 Task: Look for space in Wandsbek, Germany from 12th July, 2023 to 16th July, 2023 for 8 adults in price range Rs.10000 to Rs.16000. Place can be private room with 8 bedrooms having 8 beds and 8 bathrooms. Property type can be house, flat, guest house. Amenities needed are: wifi, TV, free parkinig on premises, gym, breakfast. Booking option can be shelf check-in. Required host language is English.
Action: Mouse moved to (412, 88)
Screenshot: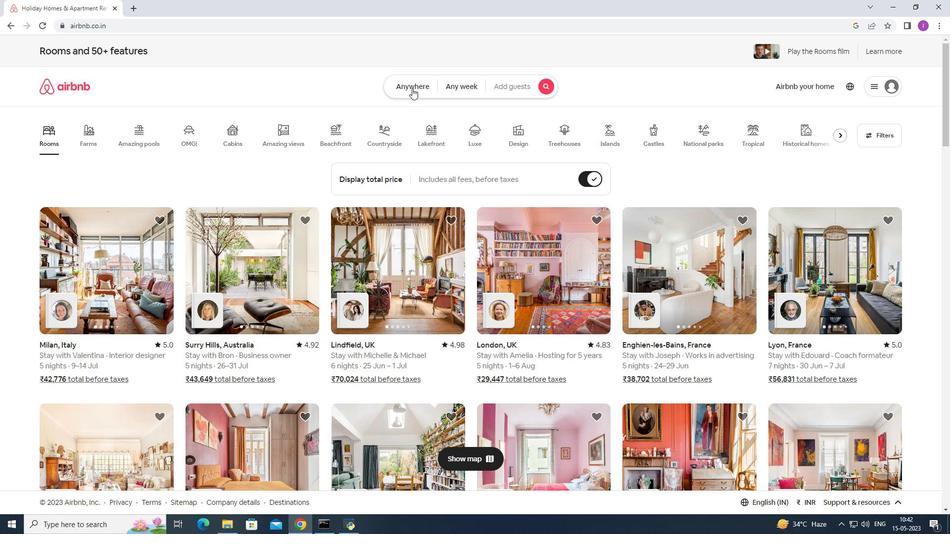 
Action: Mouse pressed left at (412, 88)
Screenshot: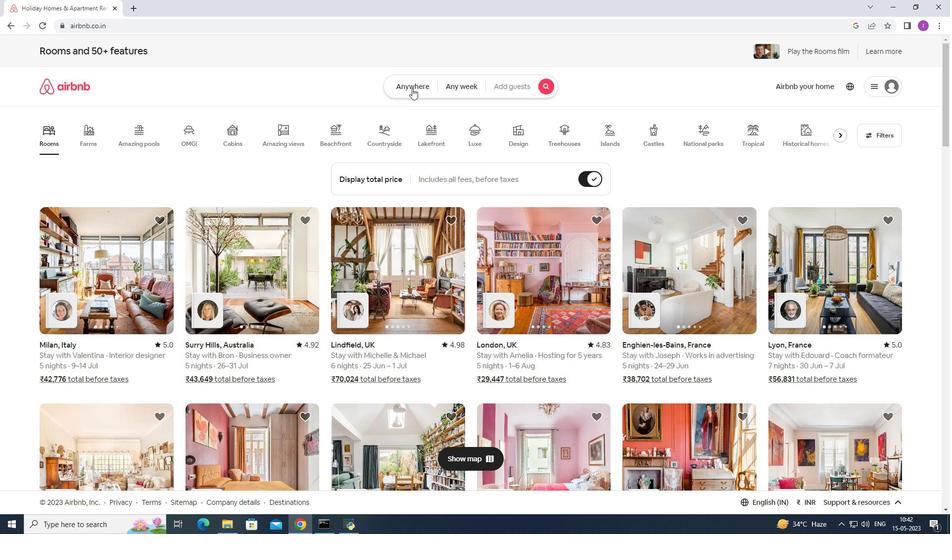 
Action: Key pressed <Key.shift>Wand
Screenshot: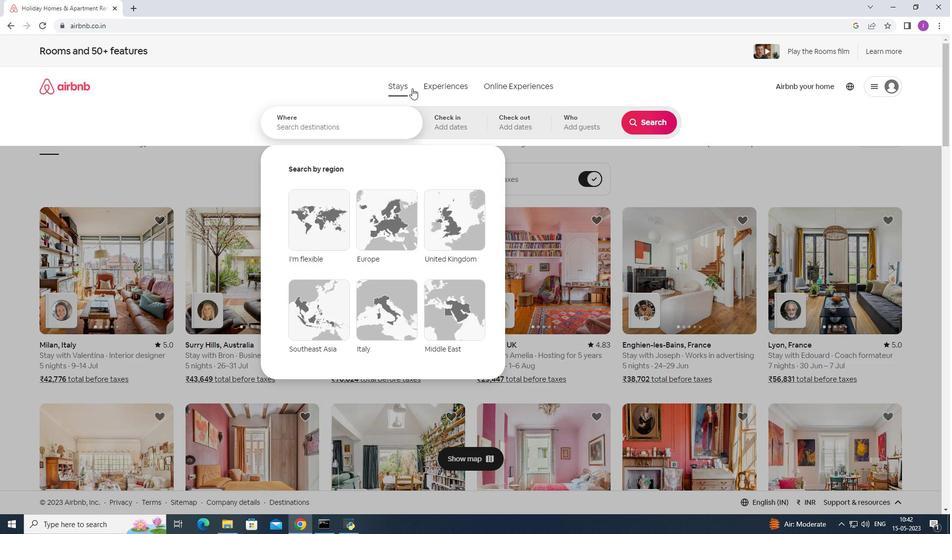 
Action: Mouse moved to (353, 128)
Screenshot: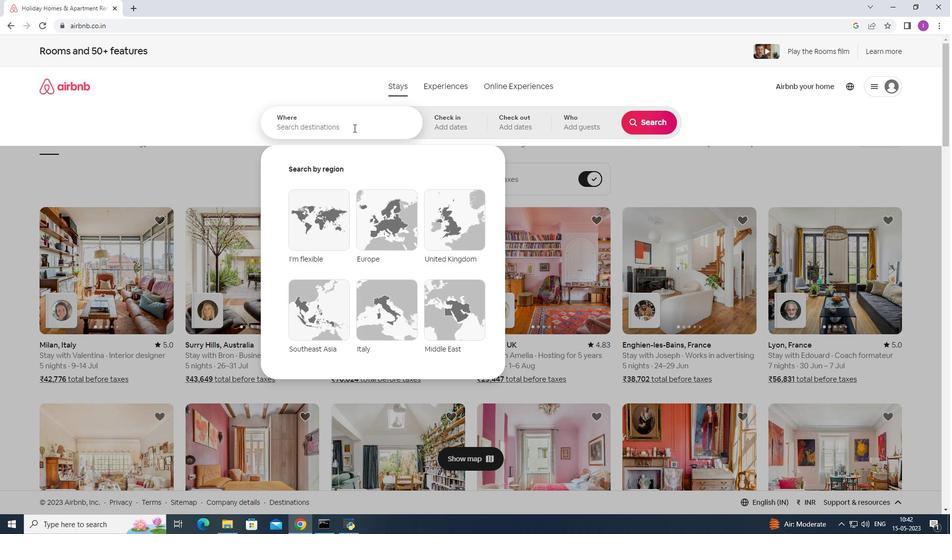 
Action: Mouse pressed left at (353, 128)
Screenshot: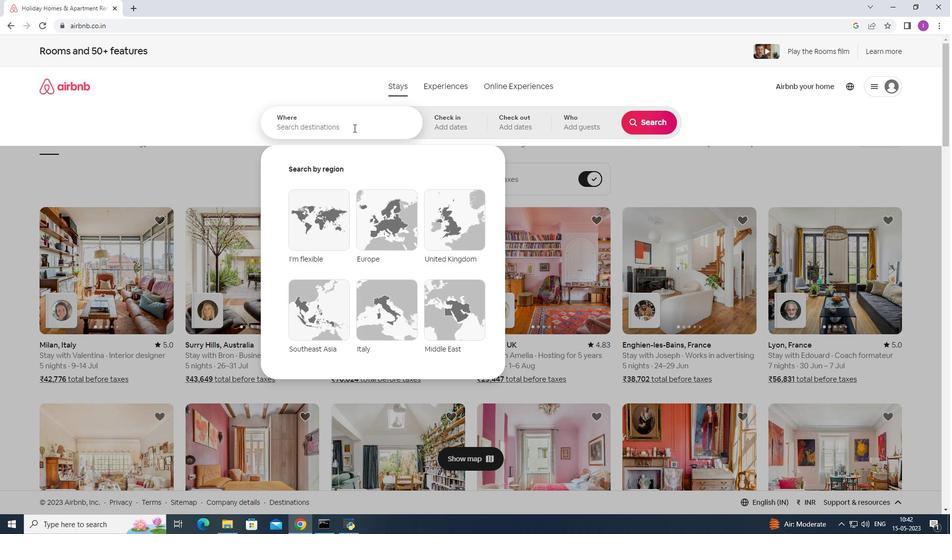 
Action: Mouse moved to (353, 128)
Screenshot: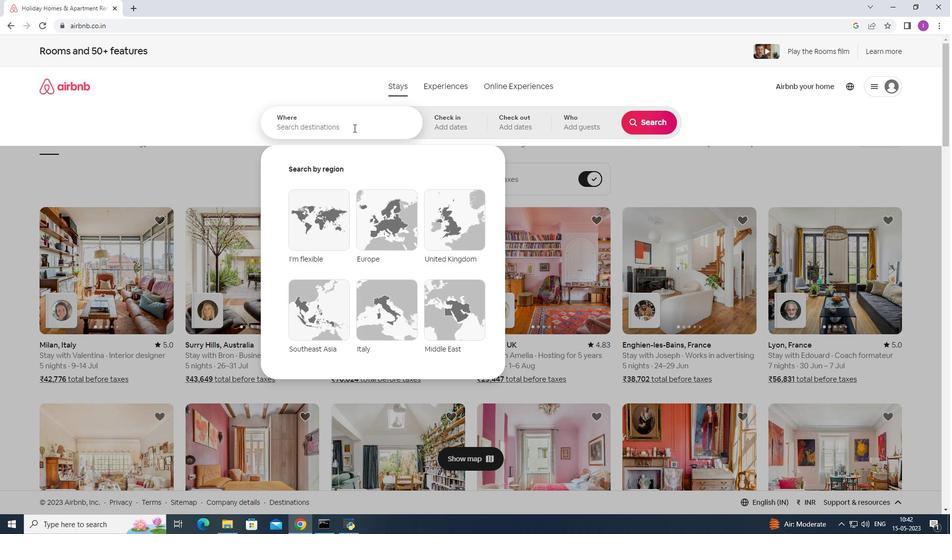 
Action: Key pressed <Key.shift>Wandsbek,<Key.shift><Key.shift><Key.shift>Germany
Screenshot: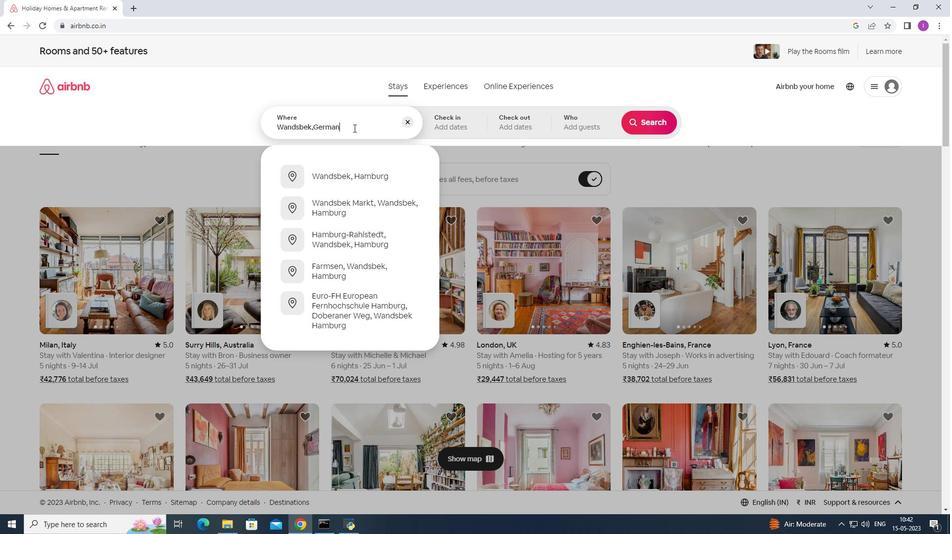 
Action: Mouse moved to (440, 123)
Screenshot: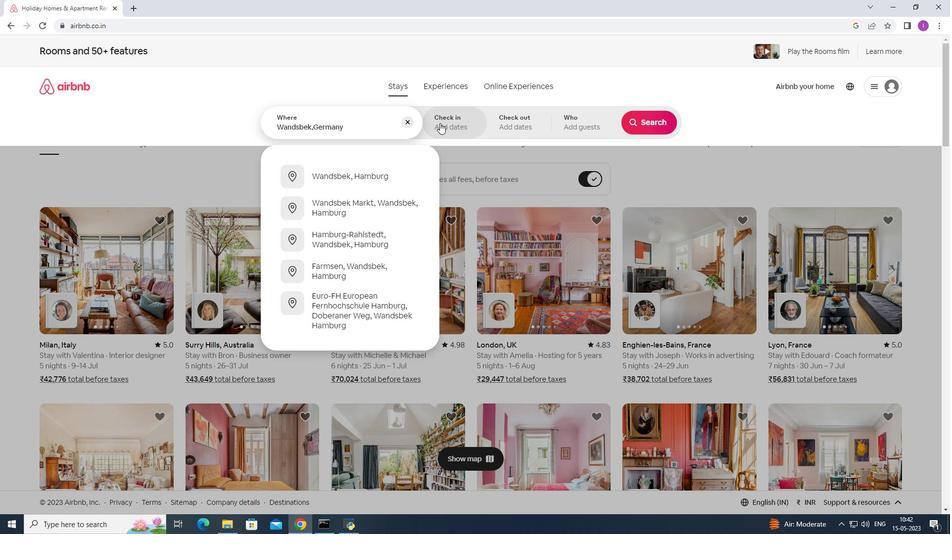 
Action: Mouse pressed left at (440, 123)
Screenshot: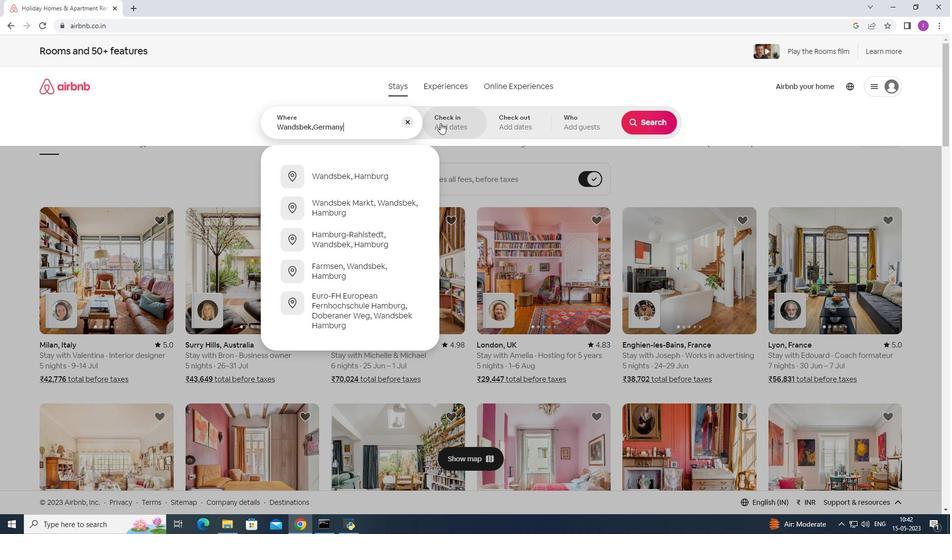 
Action: Mouse moved to (647, 201)
Screenshot: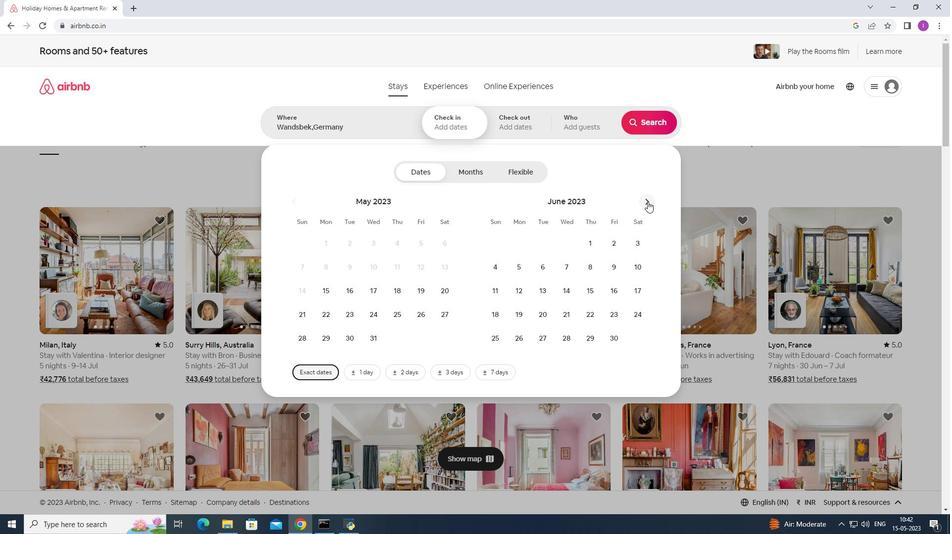 
Action: Mouse pressed left at (647, 201)
Screenshot: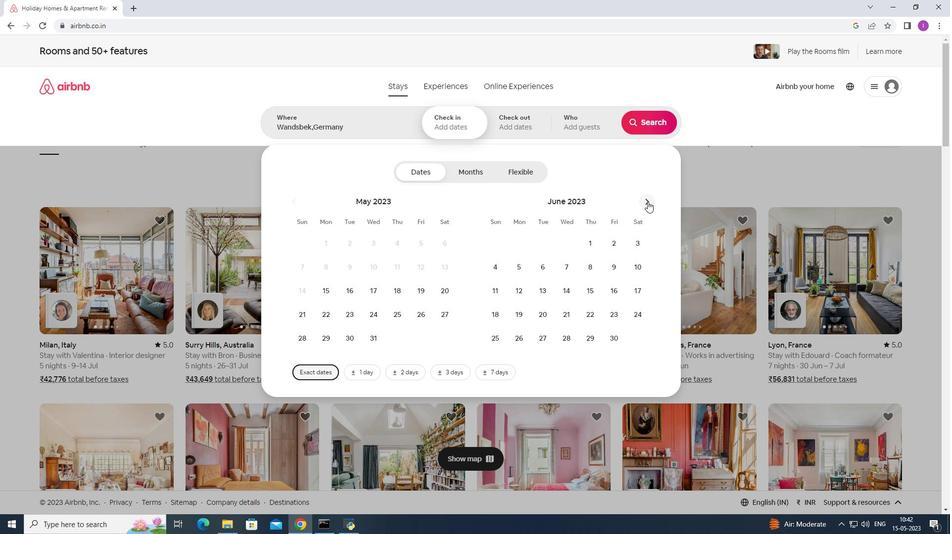 
Action: Mouse moved to (571, 290)
Screenshot: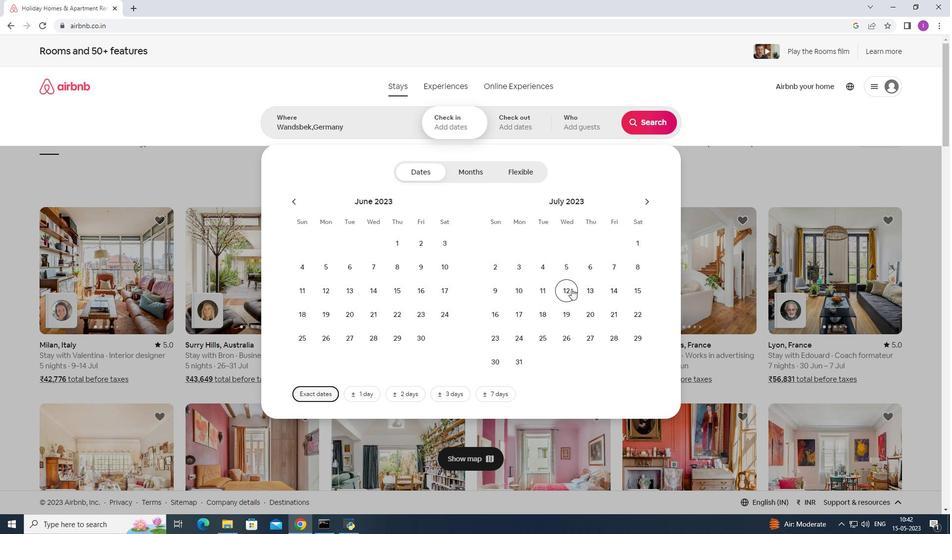 
Action: Mouse pressed left at (571, 290)
Screenshot: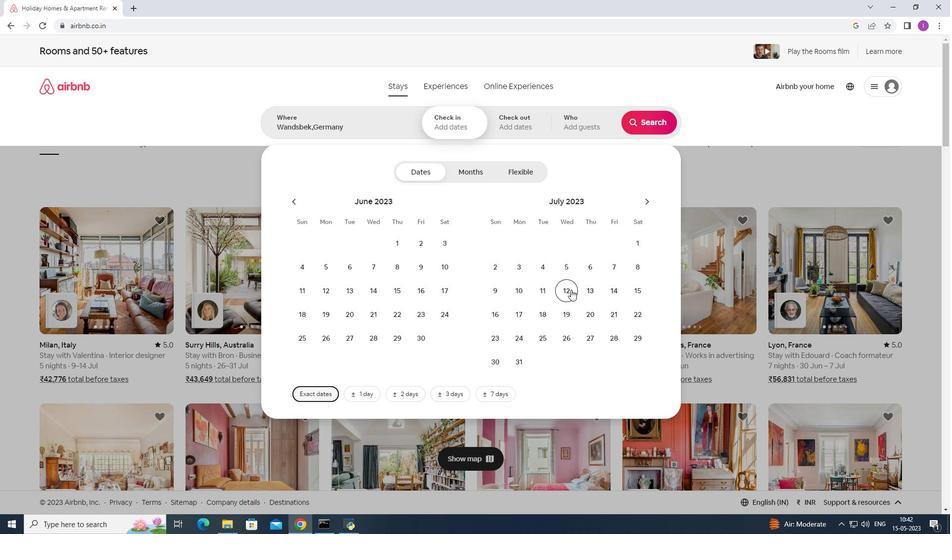 
Action: Mouse moved to (489, 315)
Screenshot: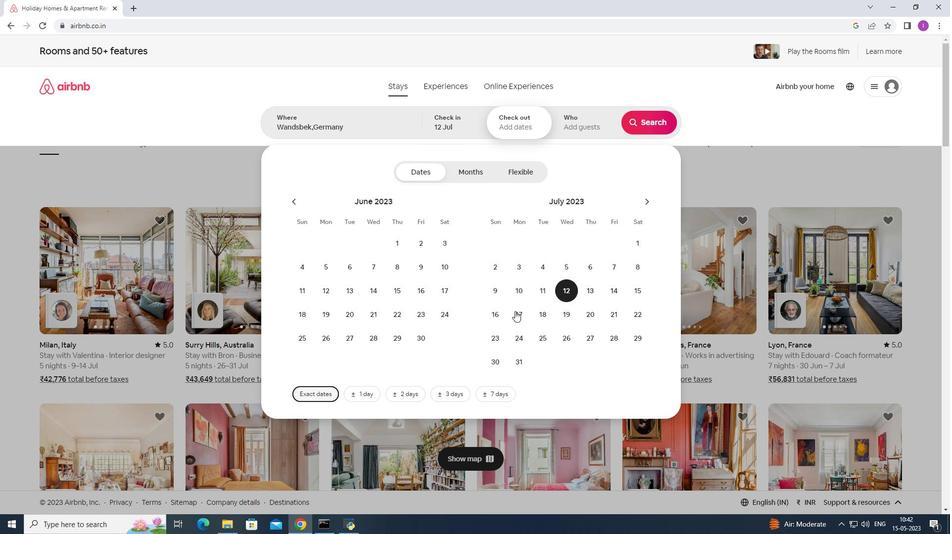 
Action: Mouse pressed left at (489, 315)
Screenshot: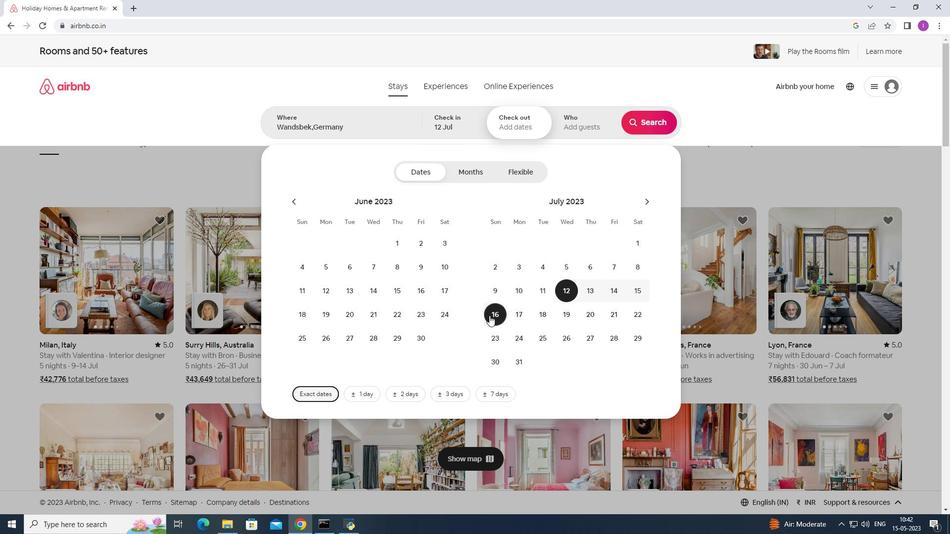 
Action: Mouse moved to (582, 129)
Screenshot: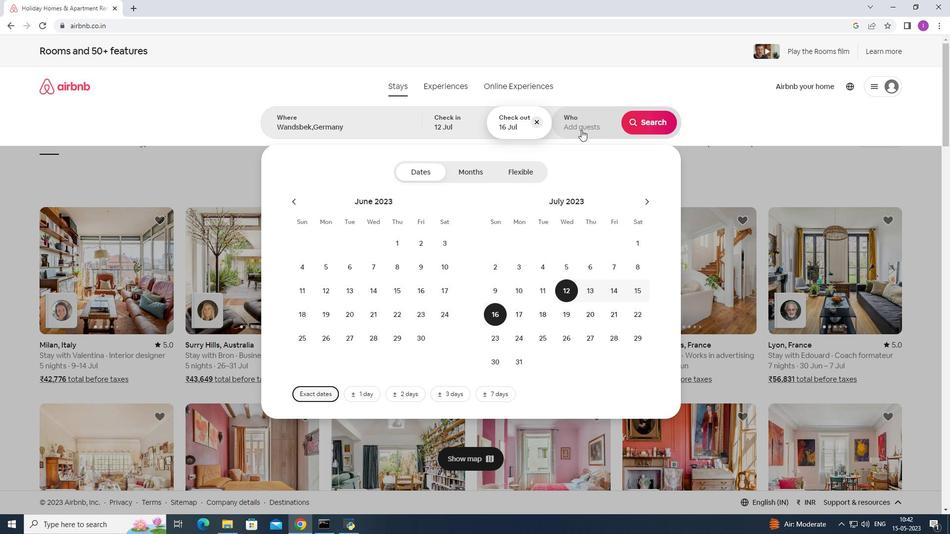 
Action: Mouse pressed left at (582, 129)
Screenshot: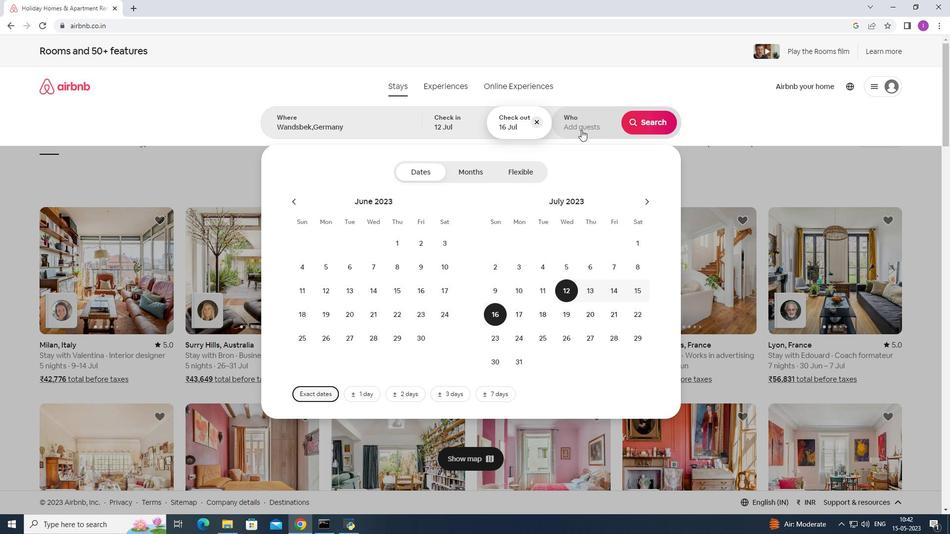 
Action: Mouse moved to (652, 175)
Screenshot: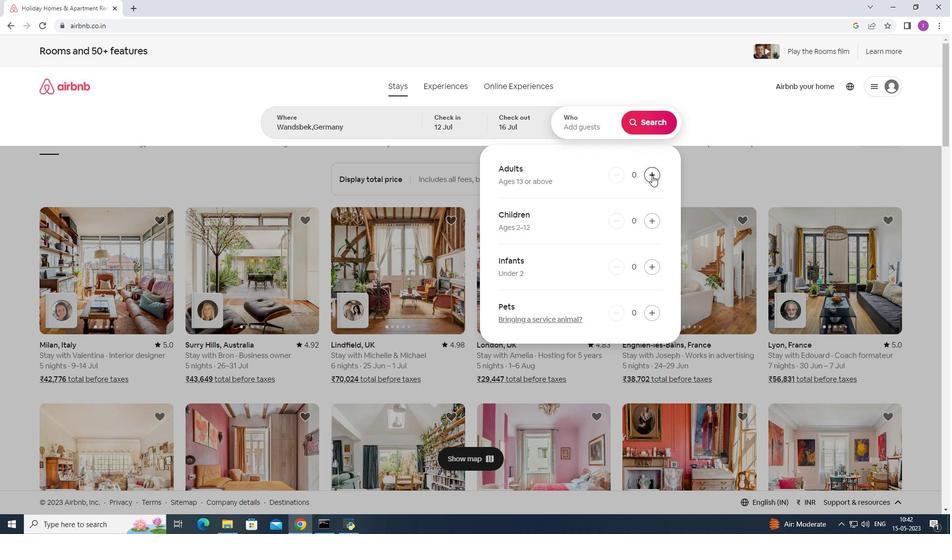 
Action: Mouse pressed left at (652, 175)
Screenshot: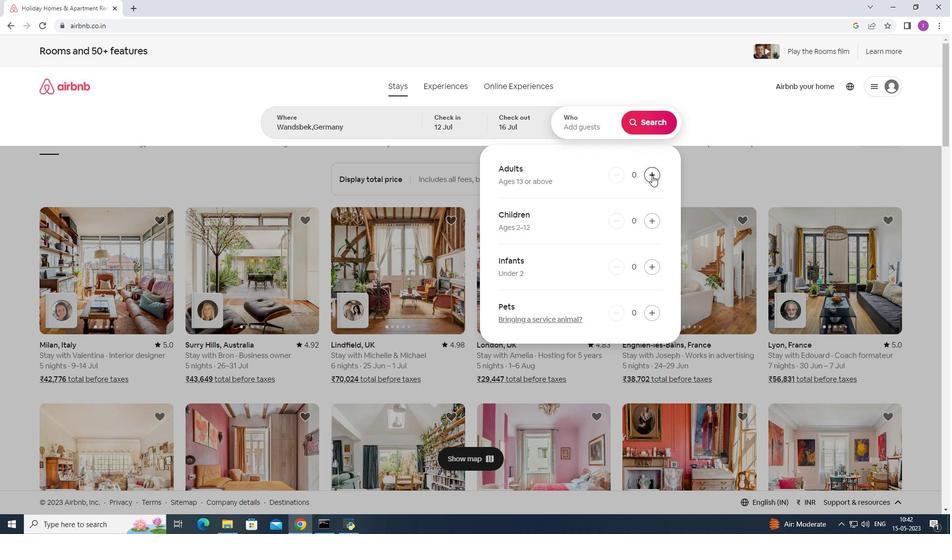 
Action: Mouse moved to (652, 175)
Screenshot: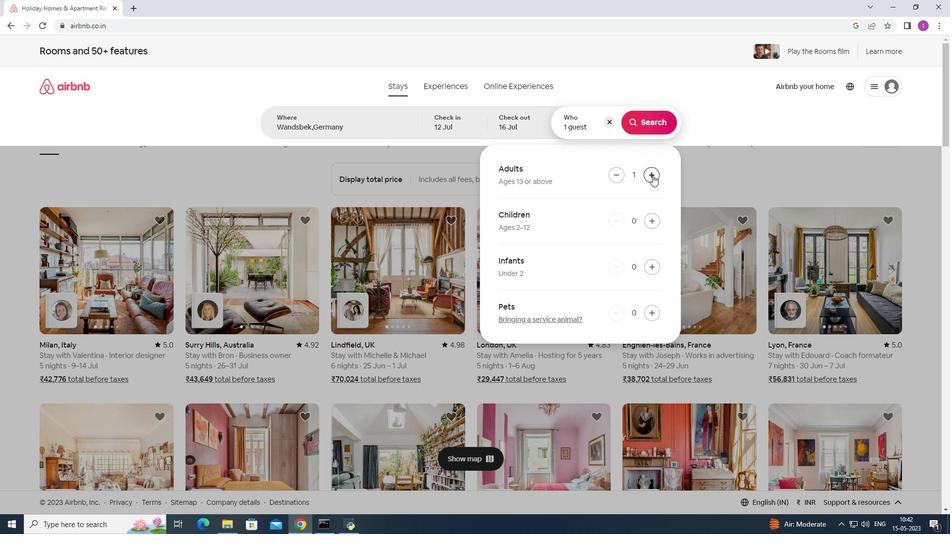 
Action: Mouse pressed left at (652, 175)
Screenshot: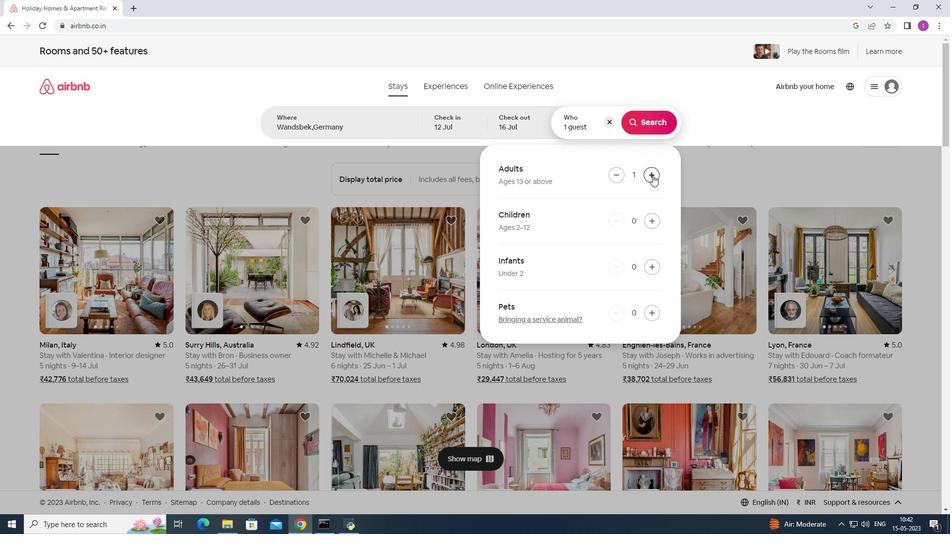
Action: Mouse pressed left at (652, 175)
Screenshot: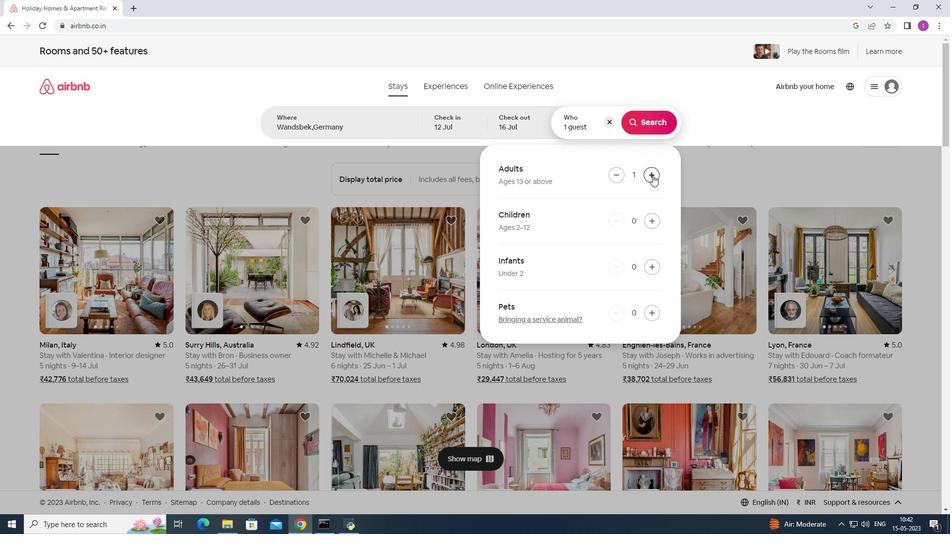 
Action: Mouse pressed left at (652, 175)
Screenshot: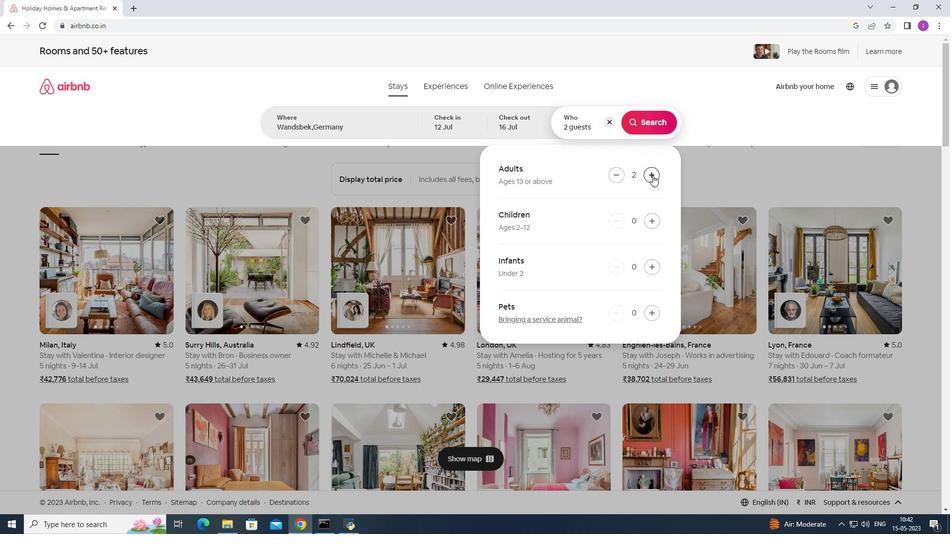 
Action: Mouse moved to (653, 176)
Screenshot: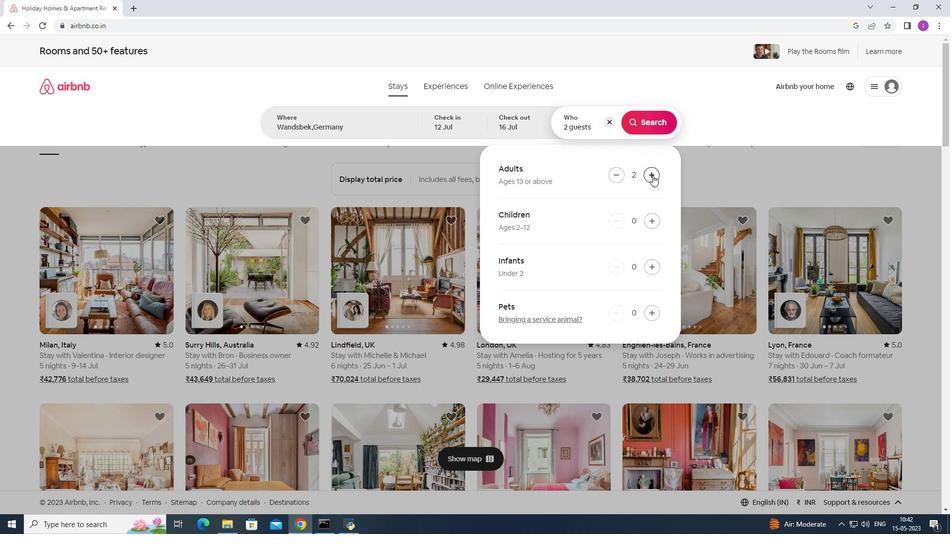 
Action: Mouse pressed left at (653, 176)
Screenshot: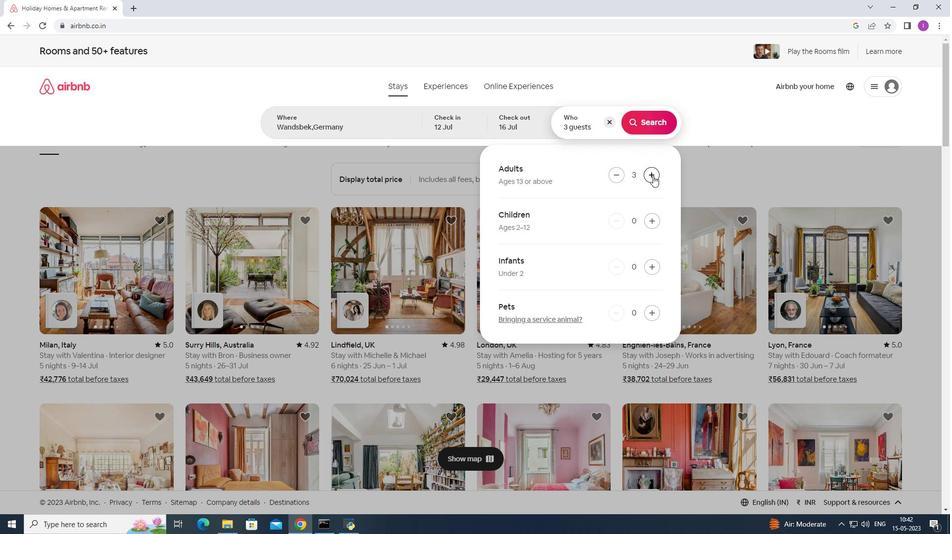 
Action: Mouse moved to (653, 176)
Screenshot: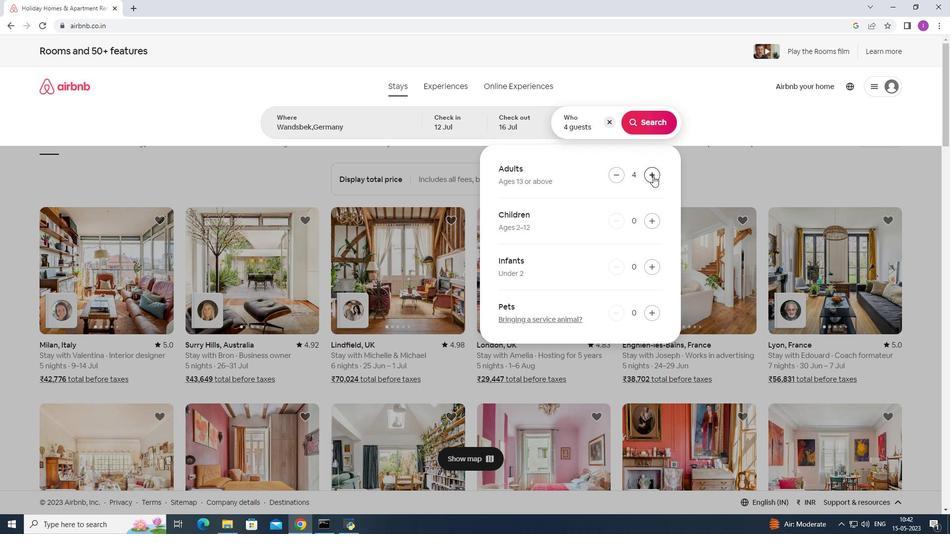 
Action: Mouse pressed left at (653, 176)
Screenshot: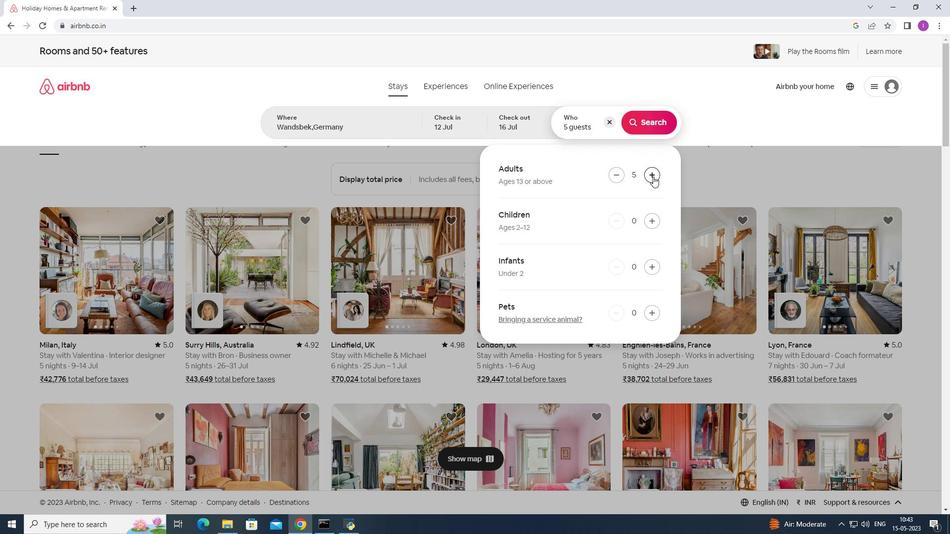 
Action: Mouse pressed left at (653, 176)
Screenshot: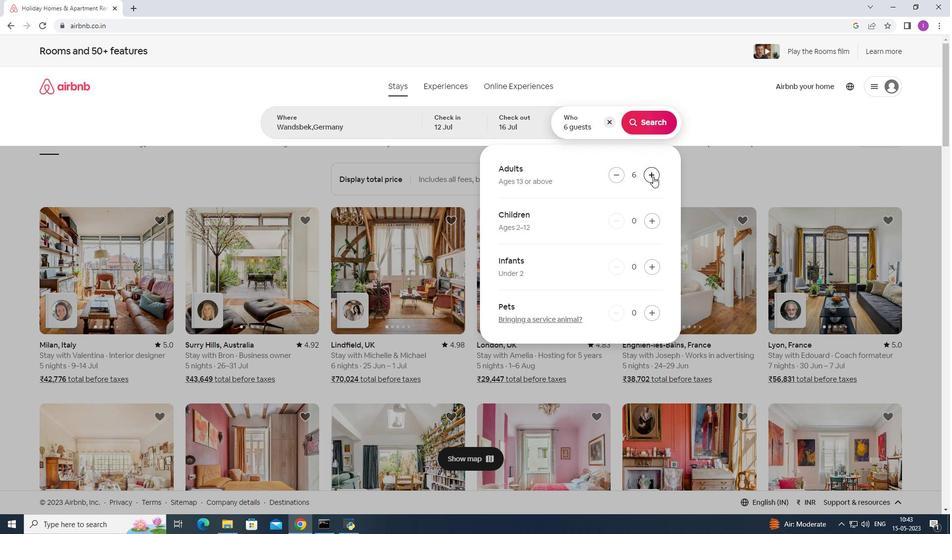 
Action: Mouse pressed left at (653, 176)
Screenshot: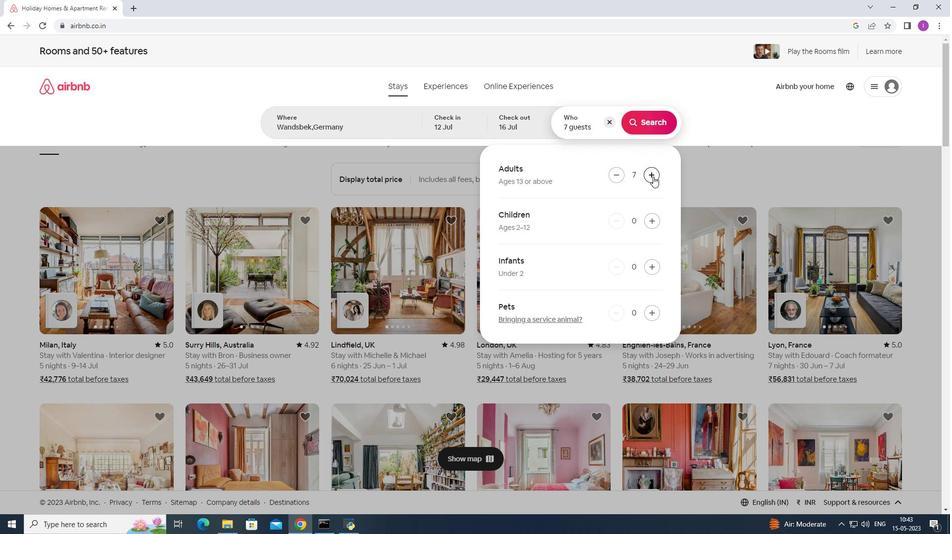 
Action: Mouse moved to (648, 125)
Screenshot: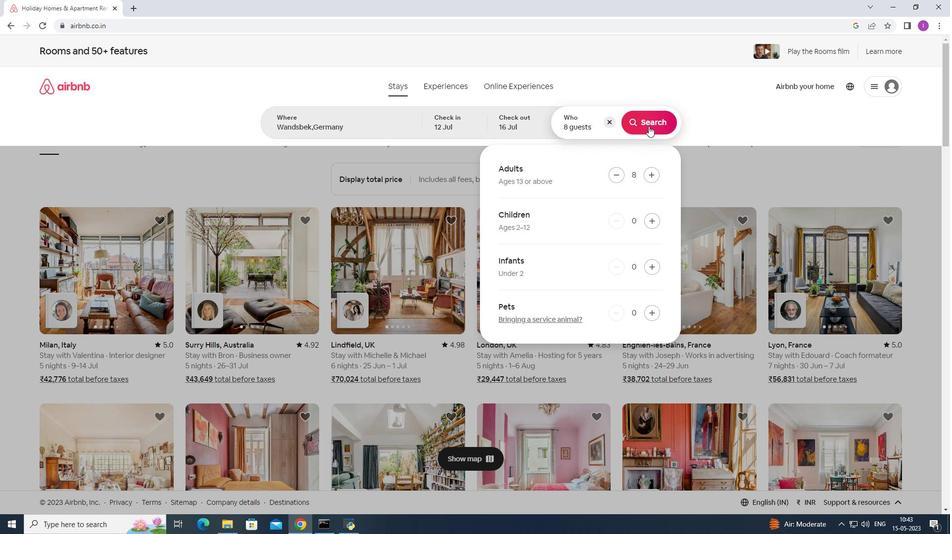 
Action: Mouse pressed left at (648, 125)
Screenshot: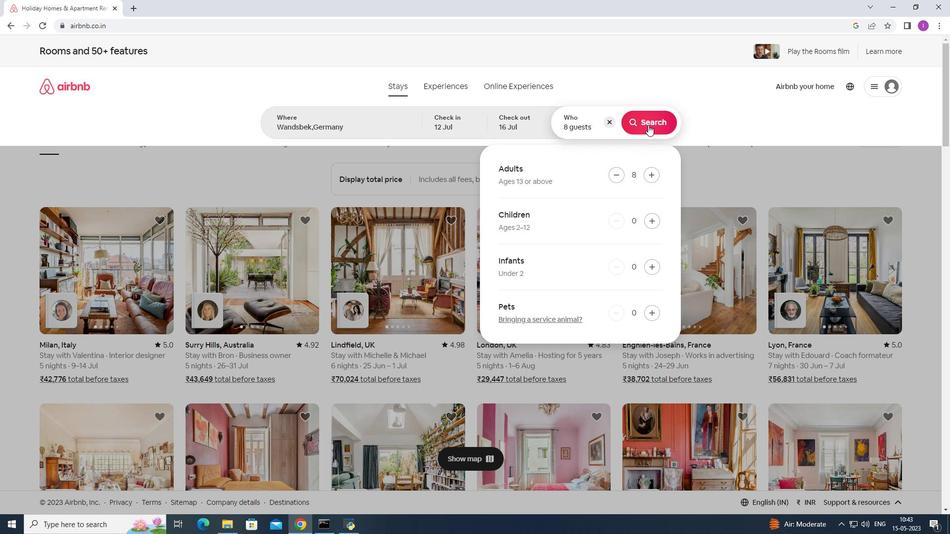 
Action: Mouse moved to (912, 91)
Screenshot: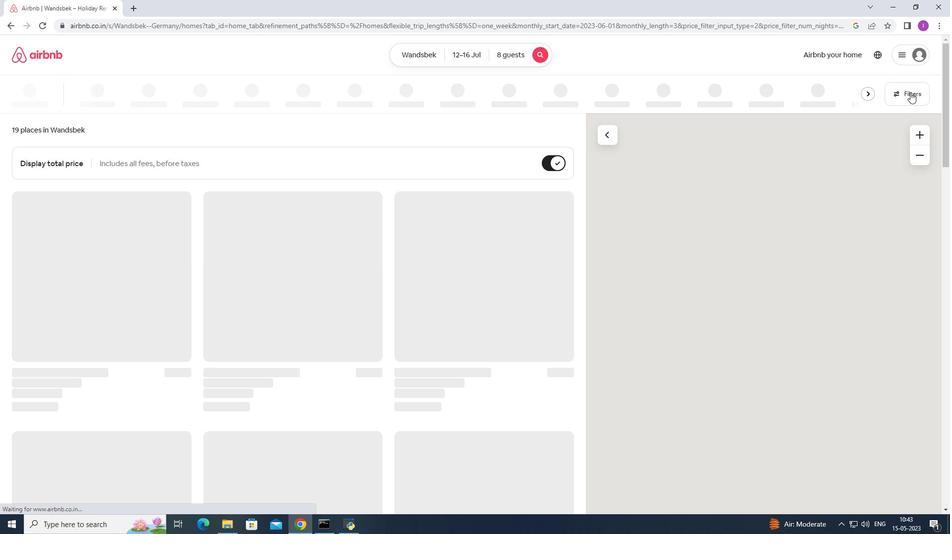 
Action: Mouse pressed left at (912, 91)
Screenshot: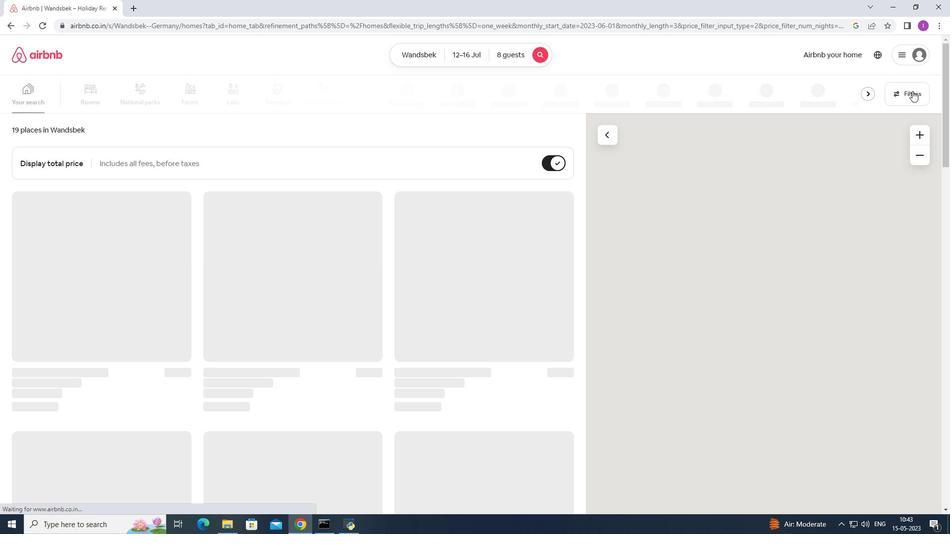 
Action: Mouse moved to (542, 338)
Screenshot: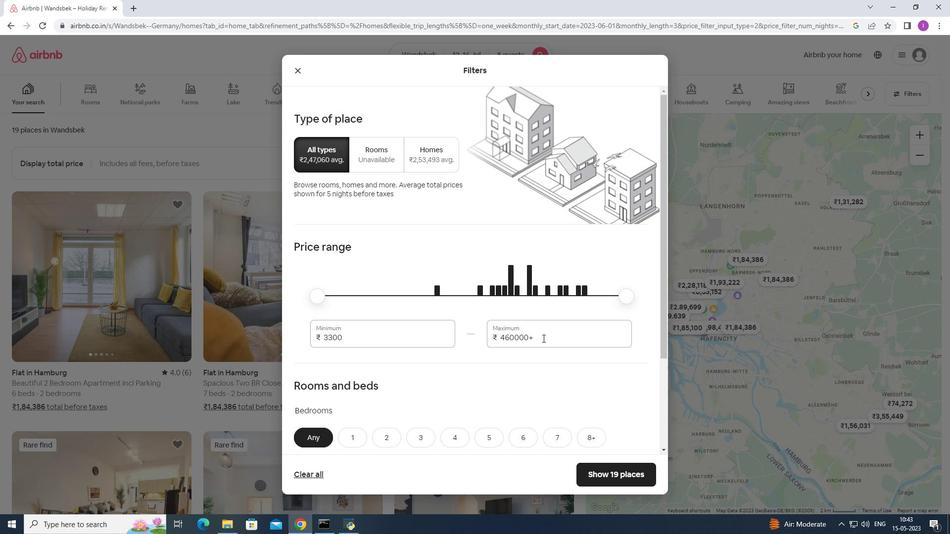 
Action: Mouse pressed left at (542, 338)
Screenshot: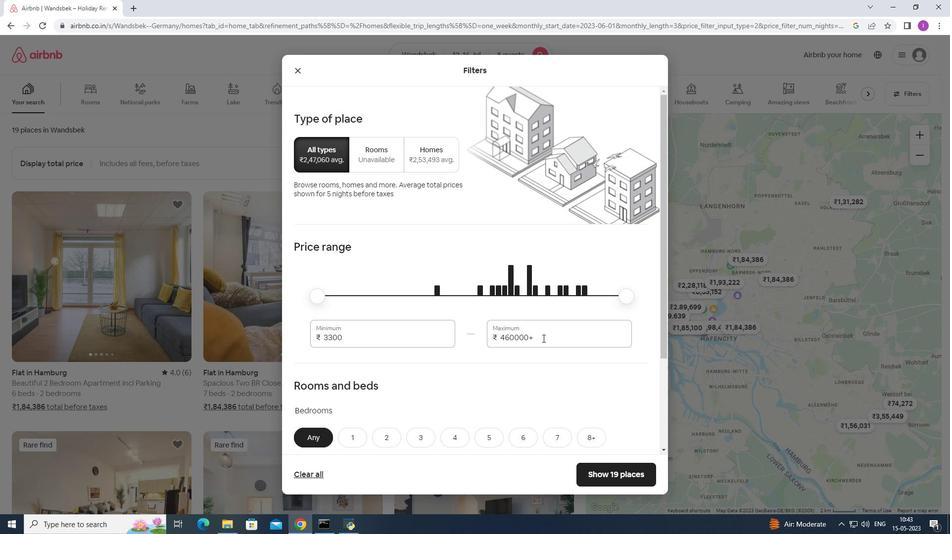 
Action: Mouse moved to (612, 330)
Screenshot: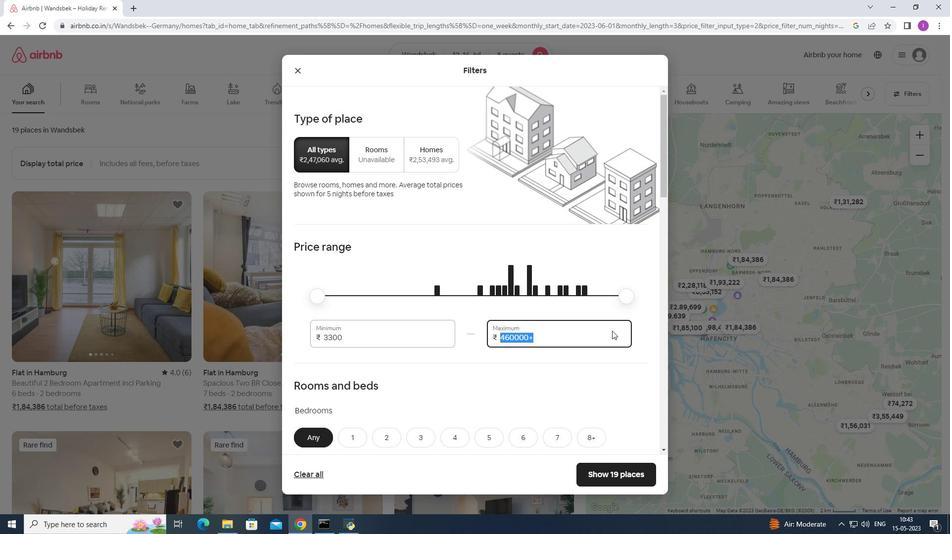
Action: Key pressed 16000
Screenshot: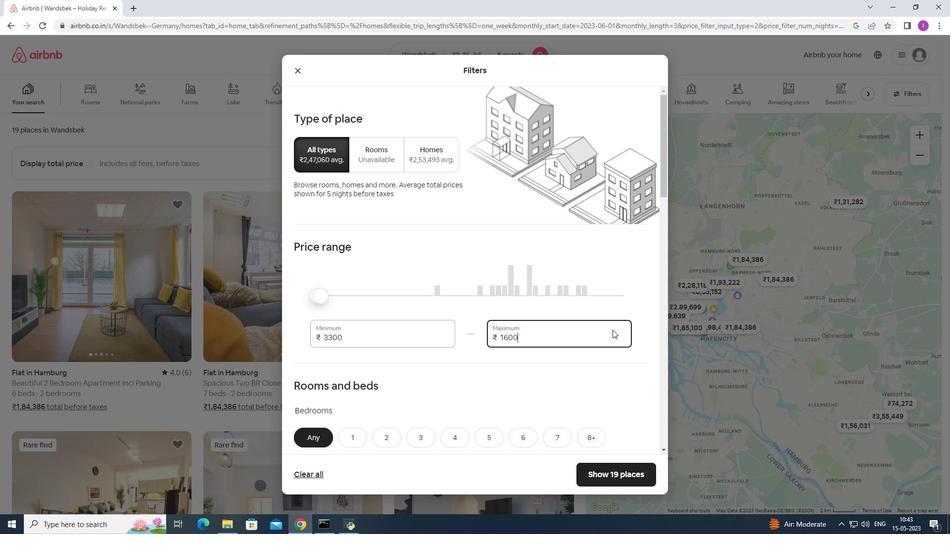 
Action: Mouse moved to (350, 337)
Screenshot: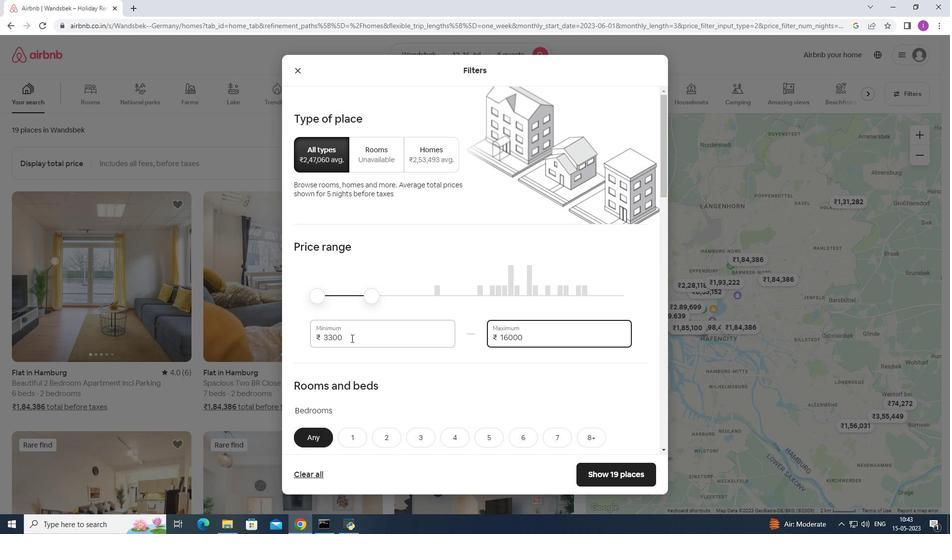 
Action: Mouse pressed left at (350, 337)
Screenshot: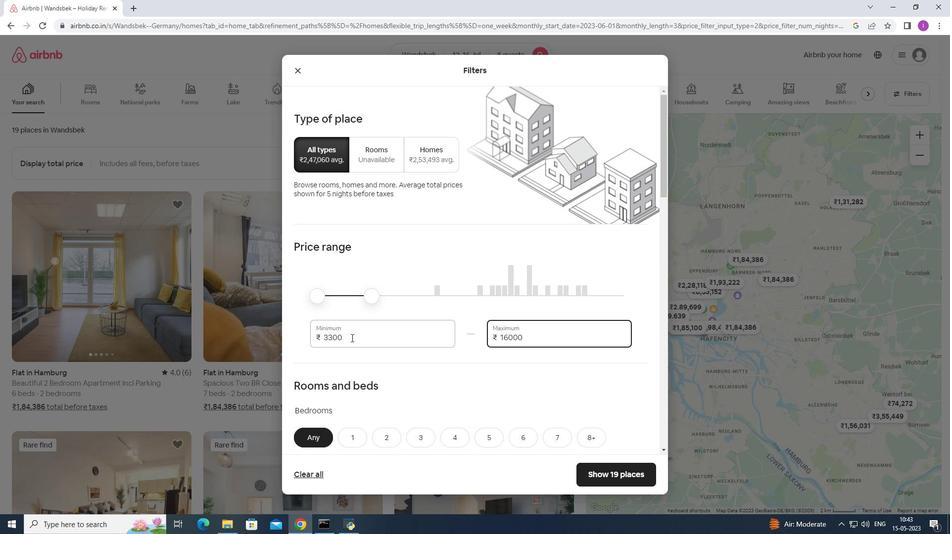 
Action: Mouse moved to (476, 352)
Screenshot: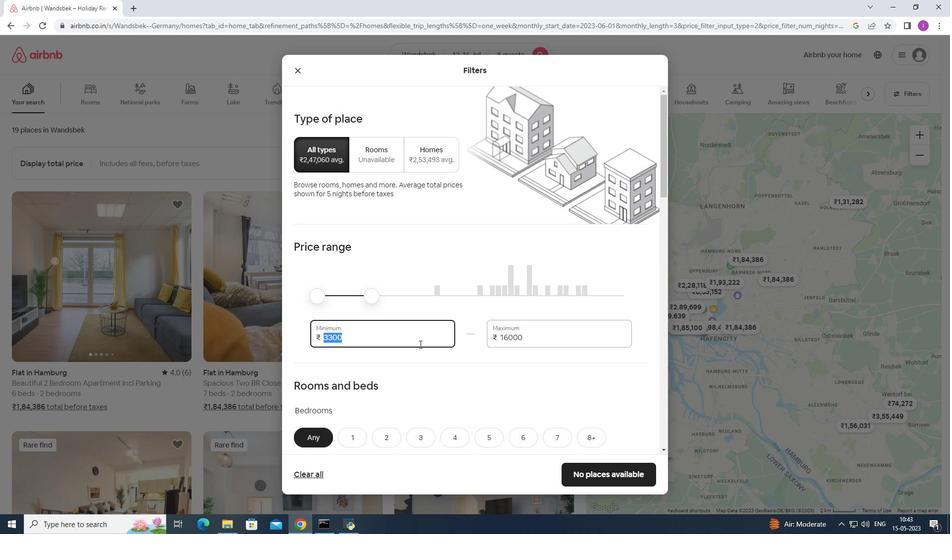 
Action: Key pressed 10000
Screenshot: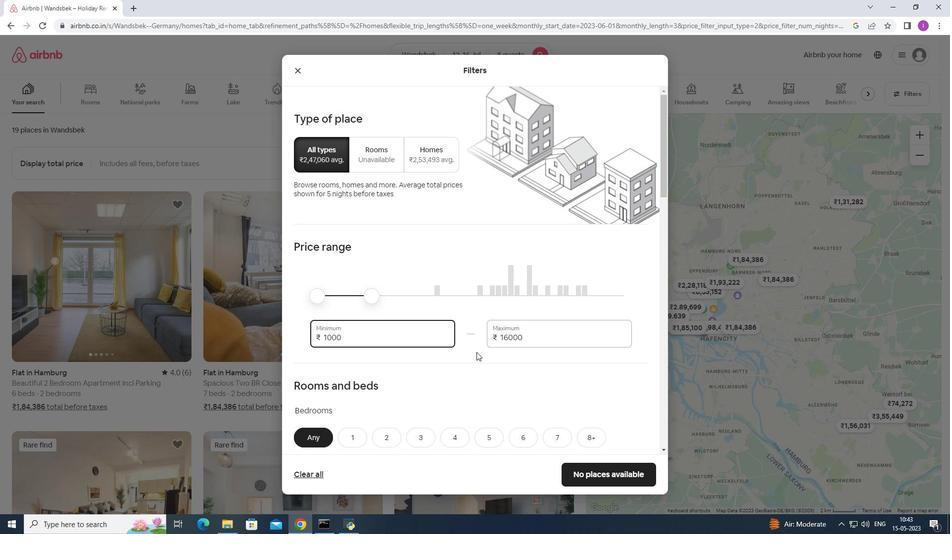 
Action: Mouse moved to (440, 372)
Screenshot: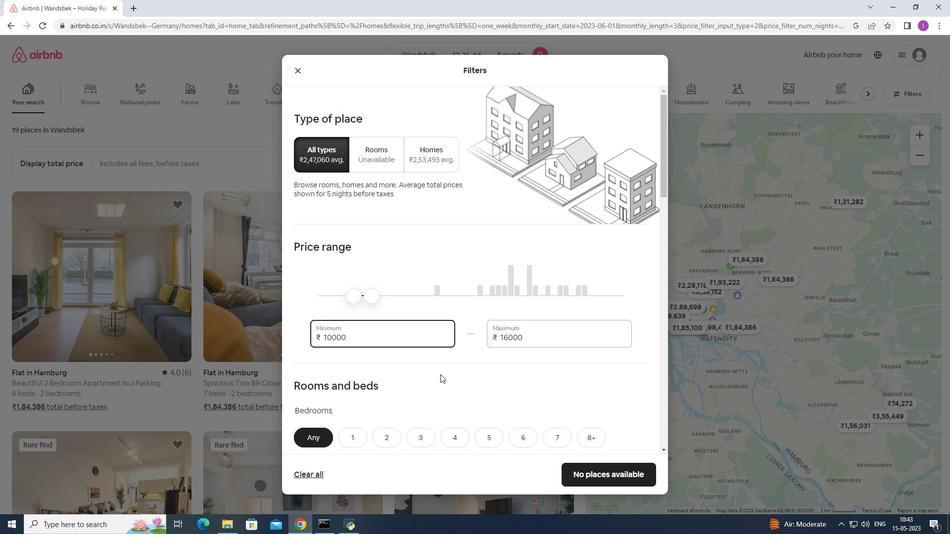 
Action: Mouse scrolled (440, 372) with delta (0, 0)
Screenshot: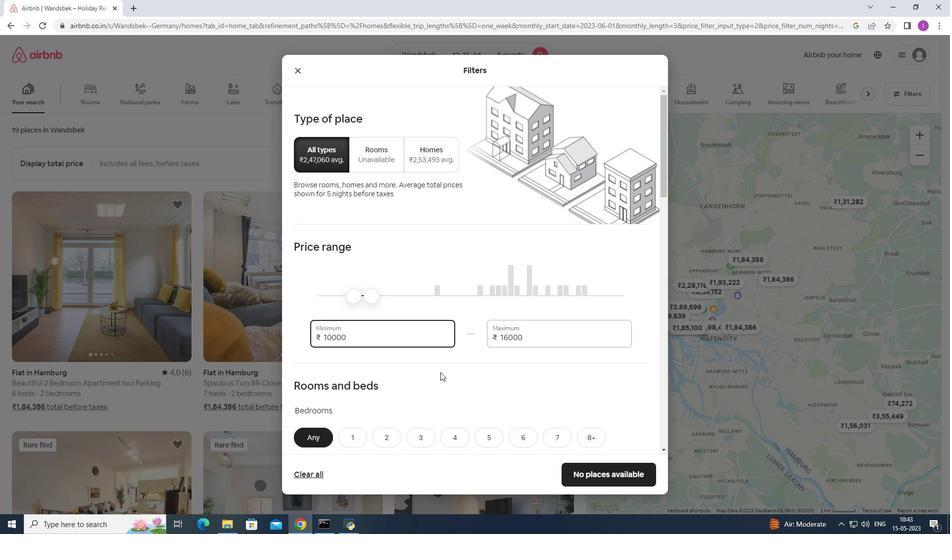 
Action: Mouse moved to (441, 369)
Screenshot: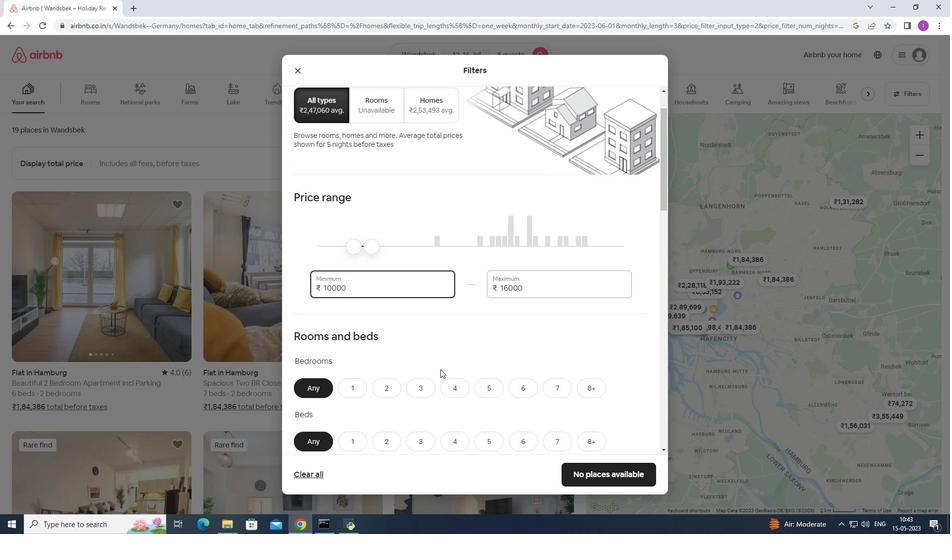 
Action: Mouse scrolled (441, 368) with delta (0, 0)
Screenshot: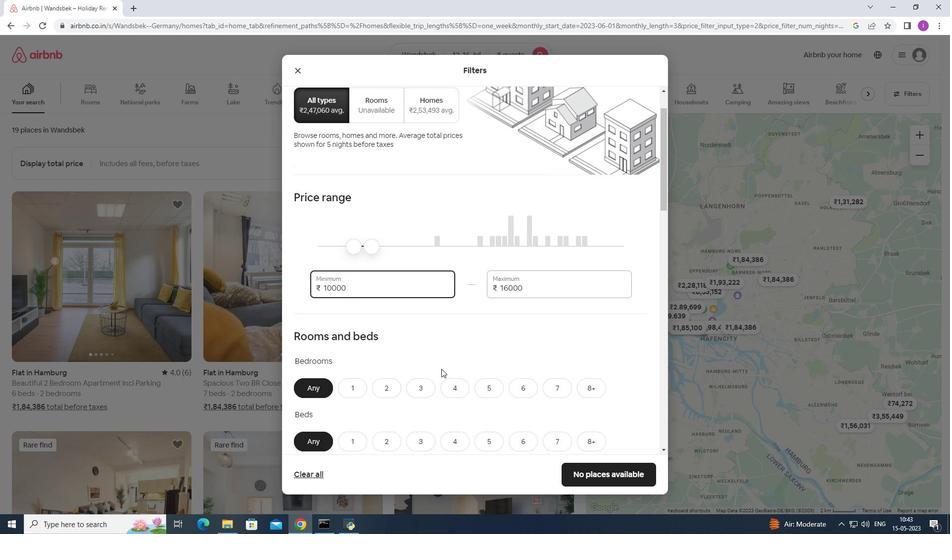 
Action: Mouse scrolled (441, 368) with delta (0, 0)
Screenshot: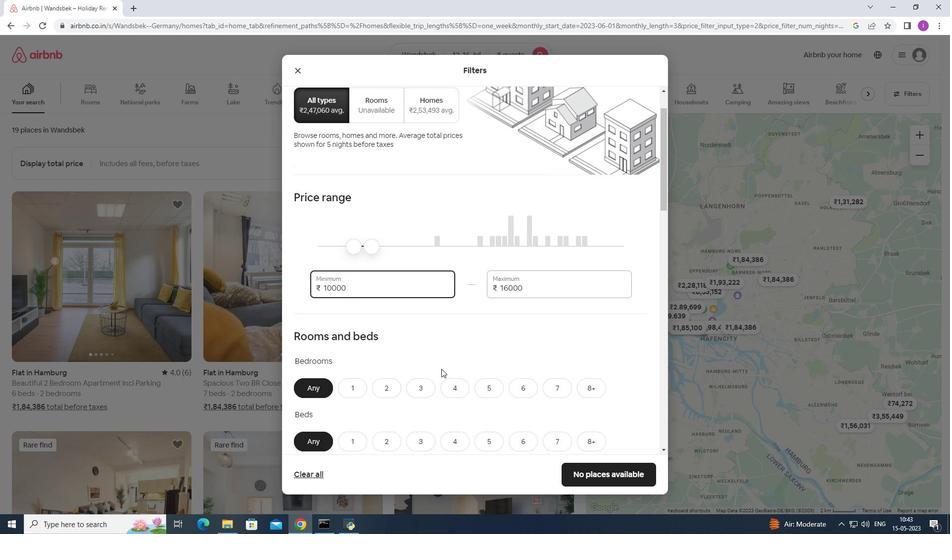 
Action: Mouse moved to (452, 344)
Screenshot: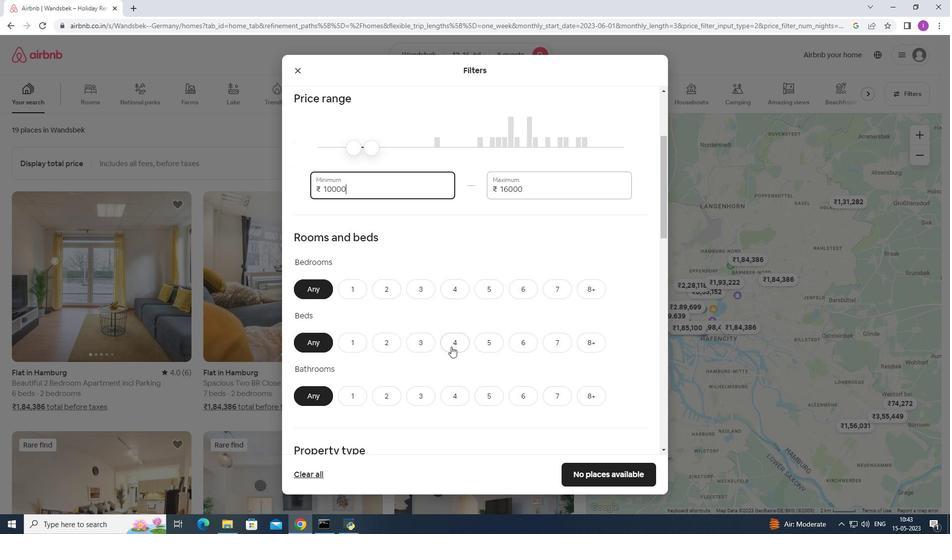 
Action: Mouse scrolled (452, 343) with delta (0, 0)
Screenshot: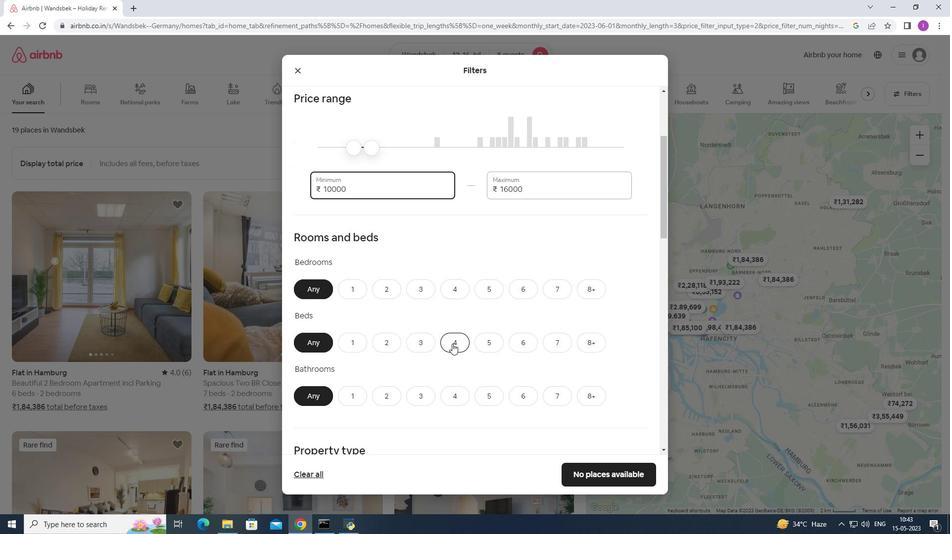 
Action: Mouse moved to (587, 235)
Screenshot: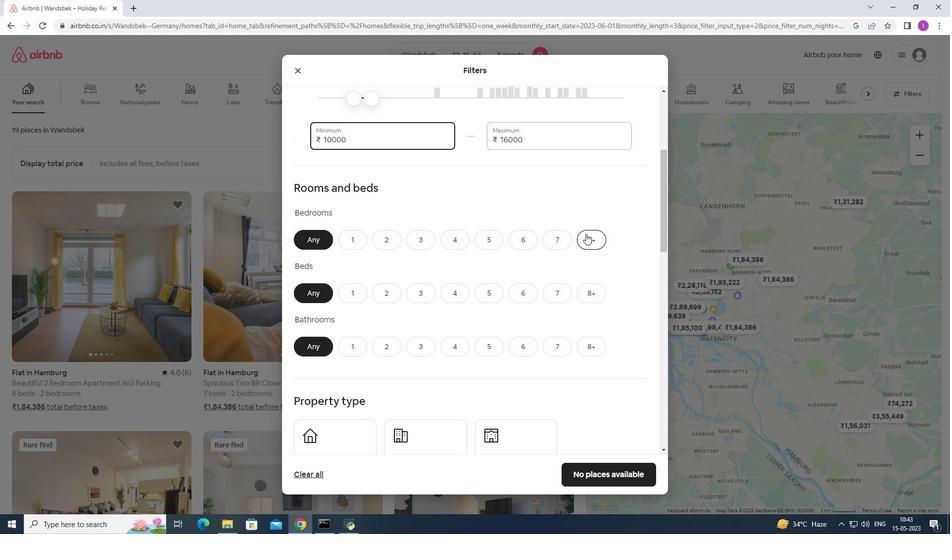 
Action: Mouse pressed left at (587, 235)
Screenshot: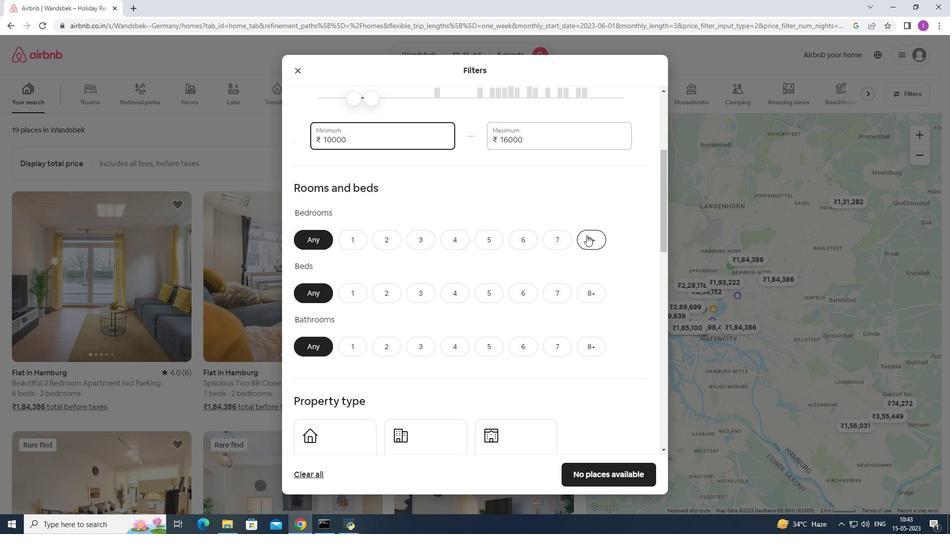 
Action: Mouse moved to (592, 298)
Screenshot: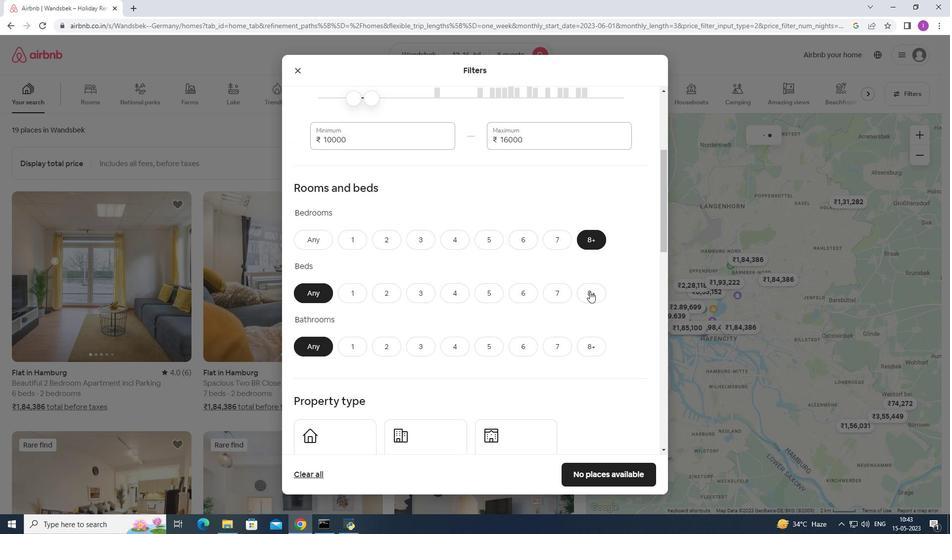 
Action: Mouse pressed left at (592, 298)
Screenshot: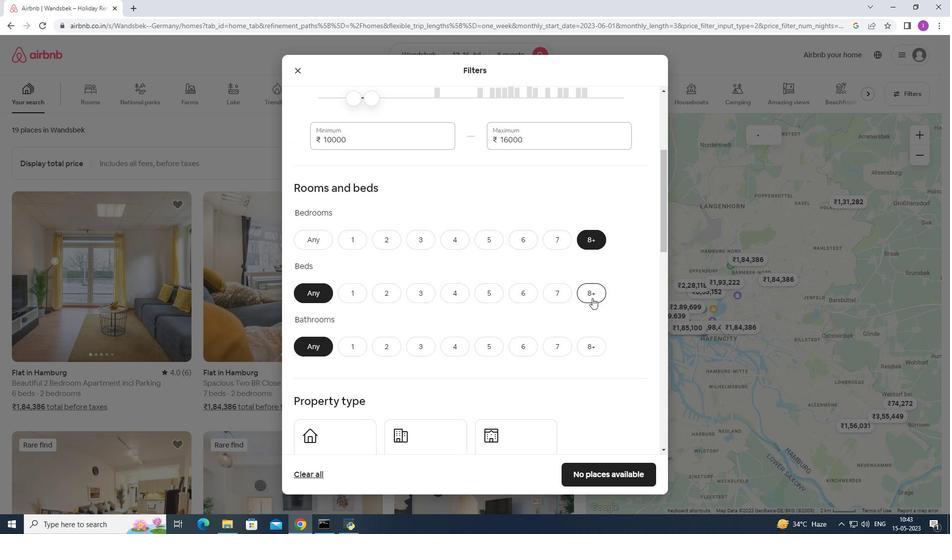 
Action: Mouse moved to (596, 349)
Screenshot: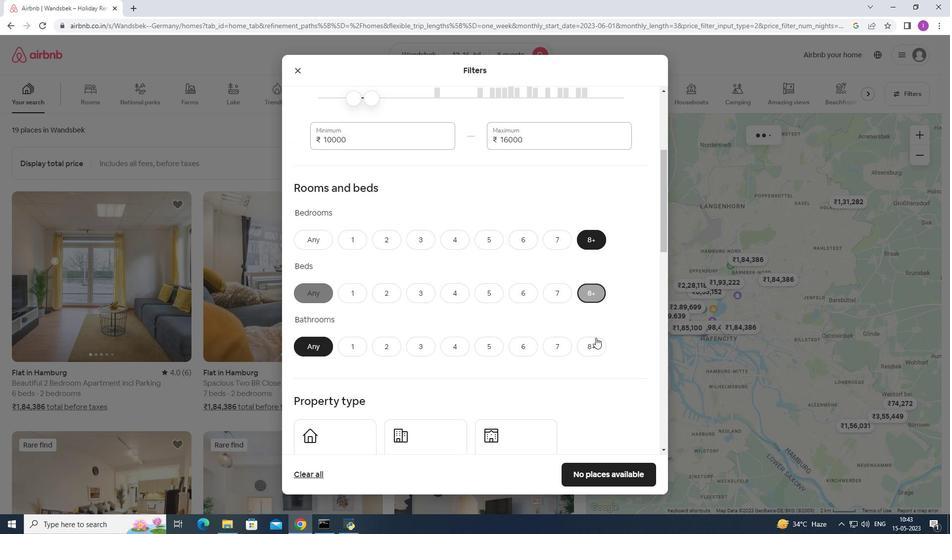 
Action: Mouse pressed left at (596, 349)
Screenshot: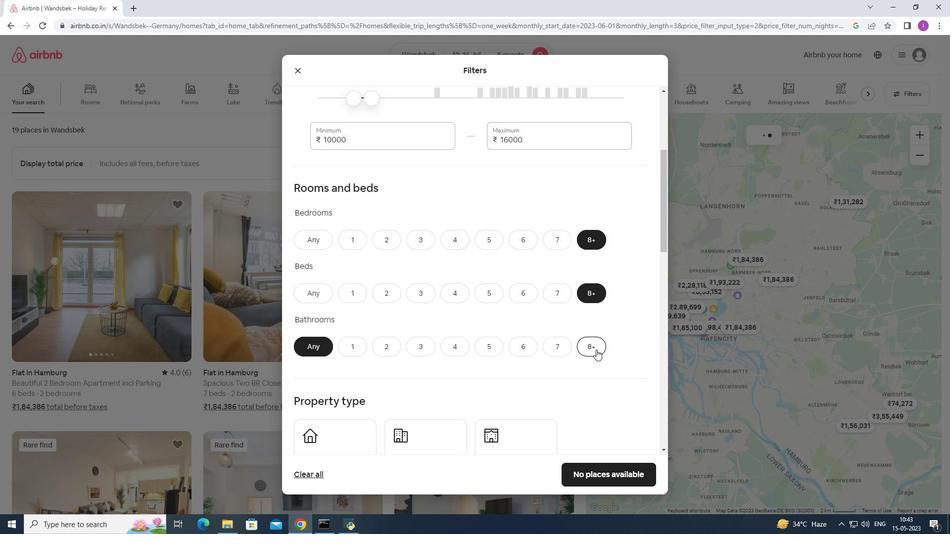 
Action: Mouse moved to (522, 269)
Screenshot: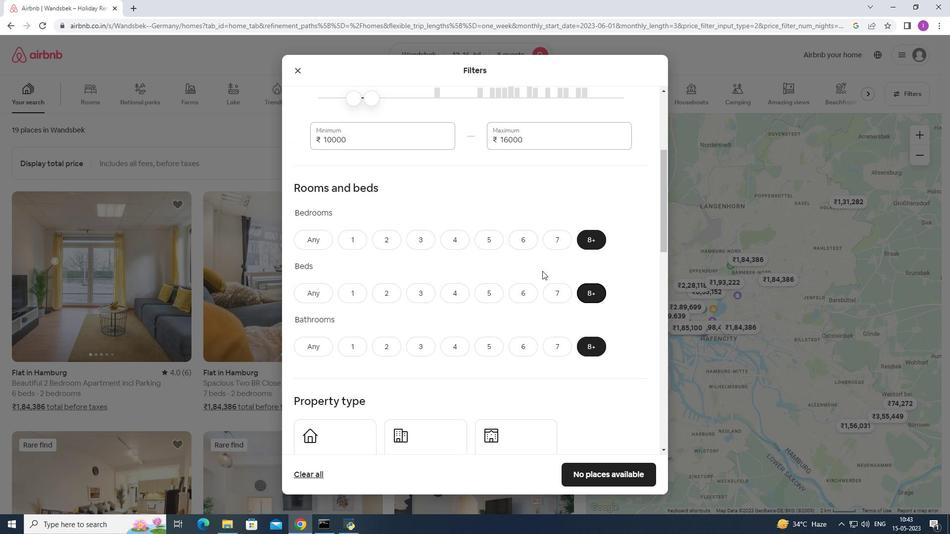 
Action: Mouse scrolled (522, 269) with delta (0, 0)
Screenshot: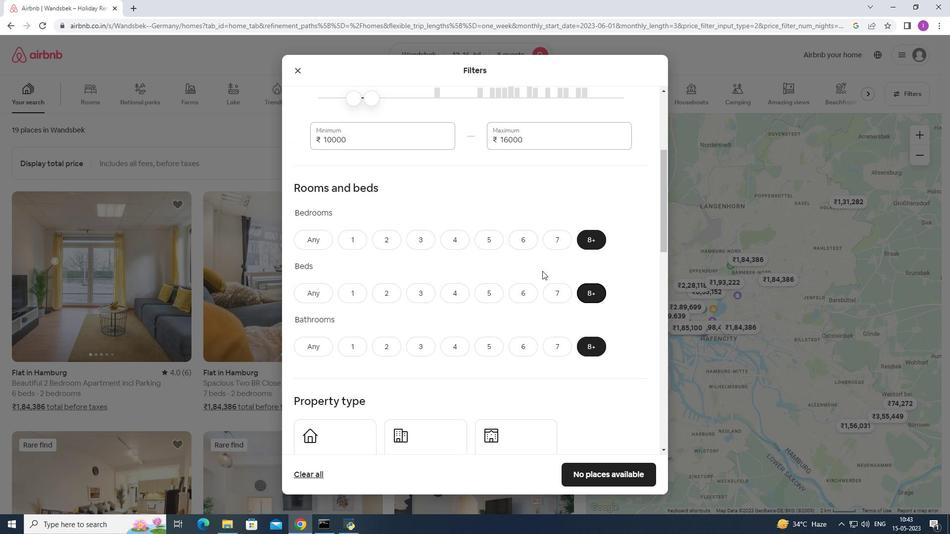 
Action: Mouse moved to (482, 323)
Screenshot: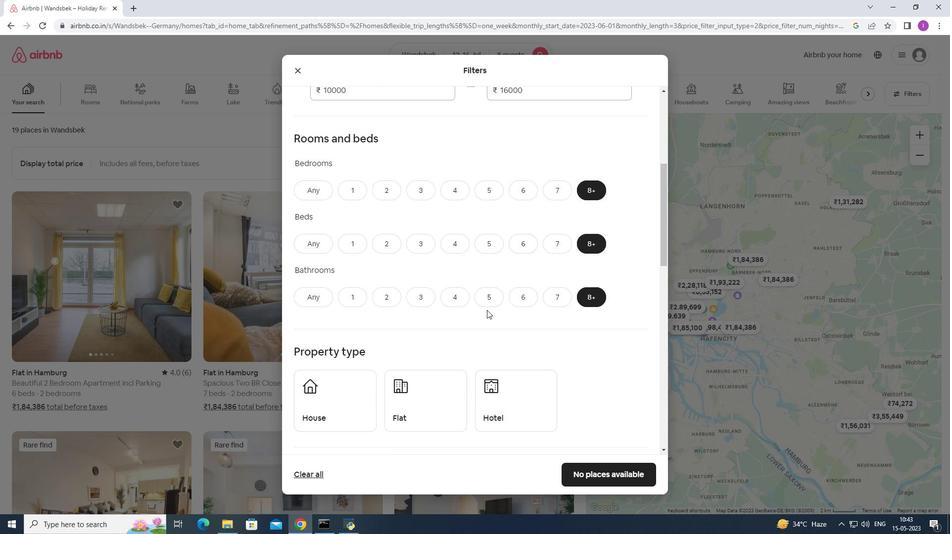 
Action: Mouse scrolled (482, 322) with delta (0, 0)
Screenshot: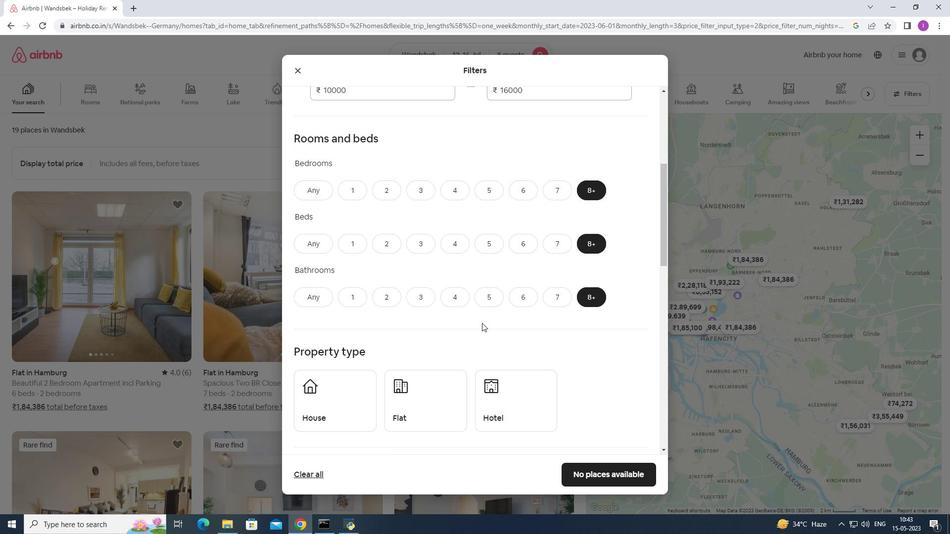 
Action: Mouse scrolled (482, 322) with delta (0, 0)
Screenshot: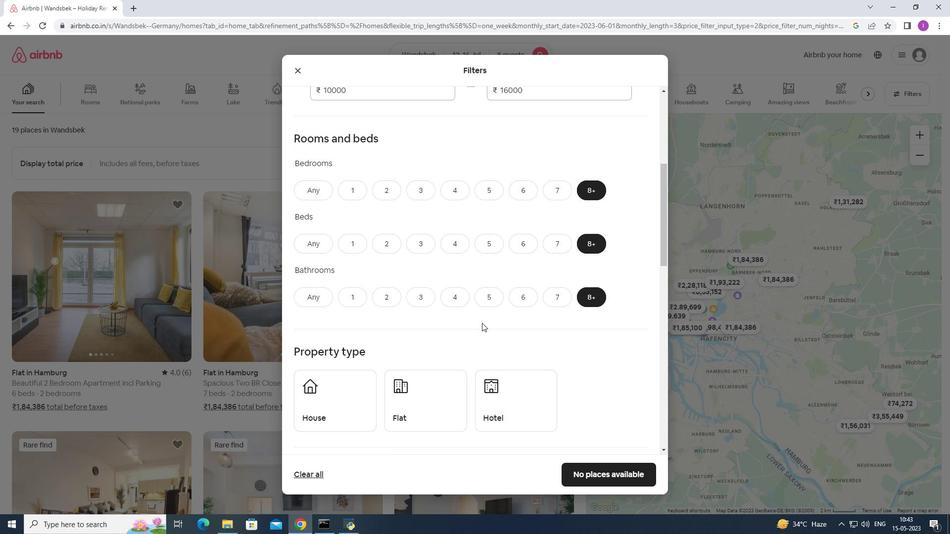 
Action: Mouse scrolled (482, 322) with delta (0, 0)
Screenshot: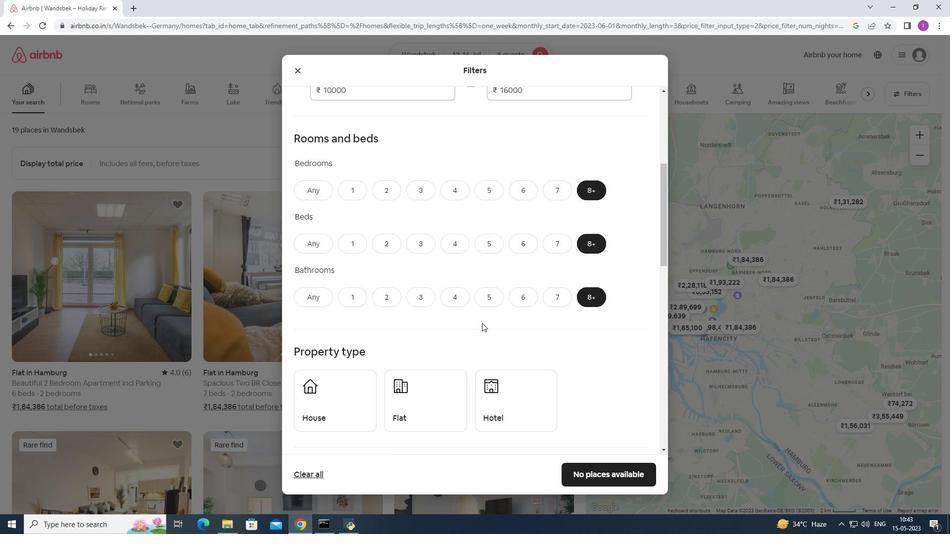 
Action: Mouse scrolled (482, 322) with delta (0, 0)
Screenshot: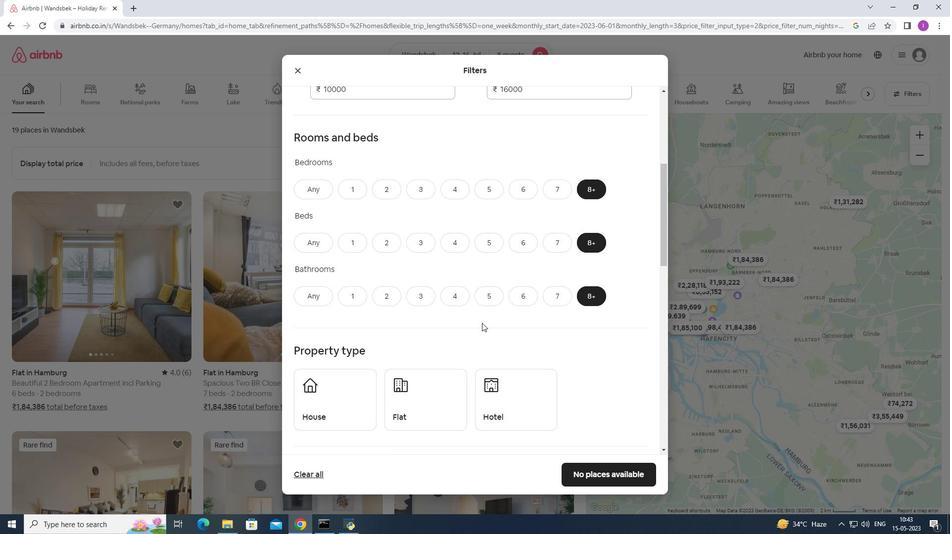 
Action: Mouse moved to (338, 217)
Screenshot: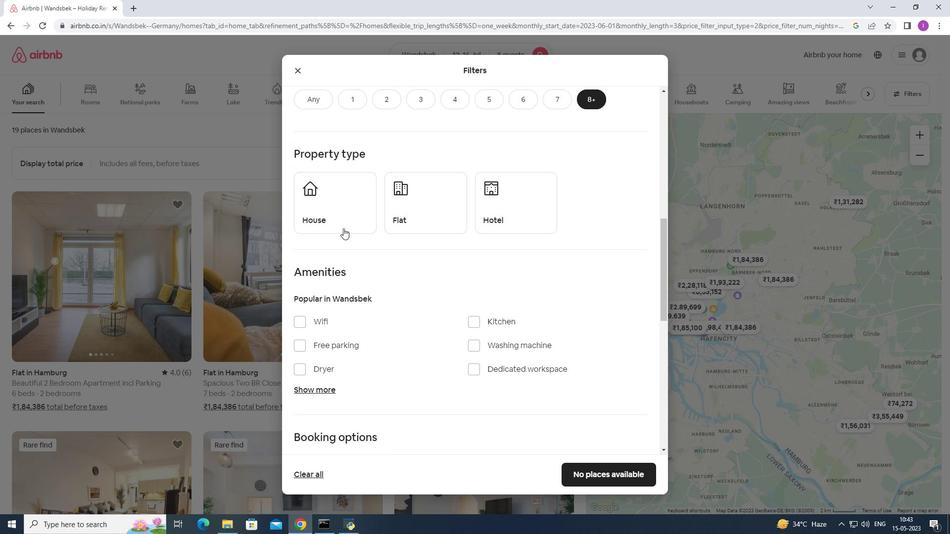 
Action: Mouse pressed left at (338, 217)
Screenshot: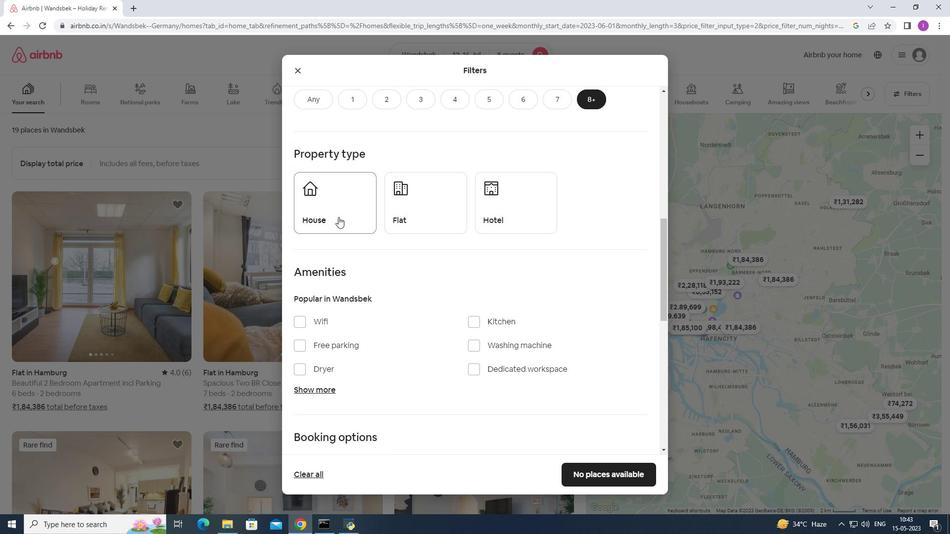 
Action: Mouse moved to (398, 215)
Screenshot: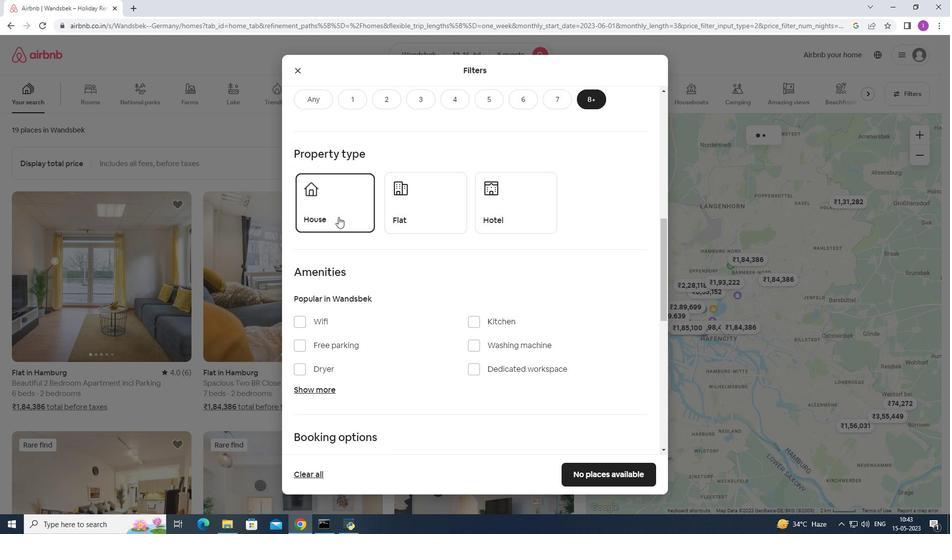 
Action: Mouse pressed left at (398, 215)
Screenshot: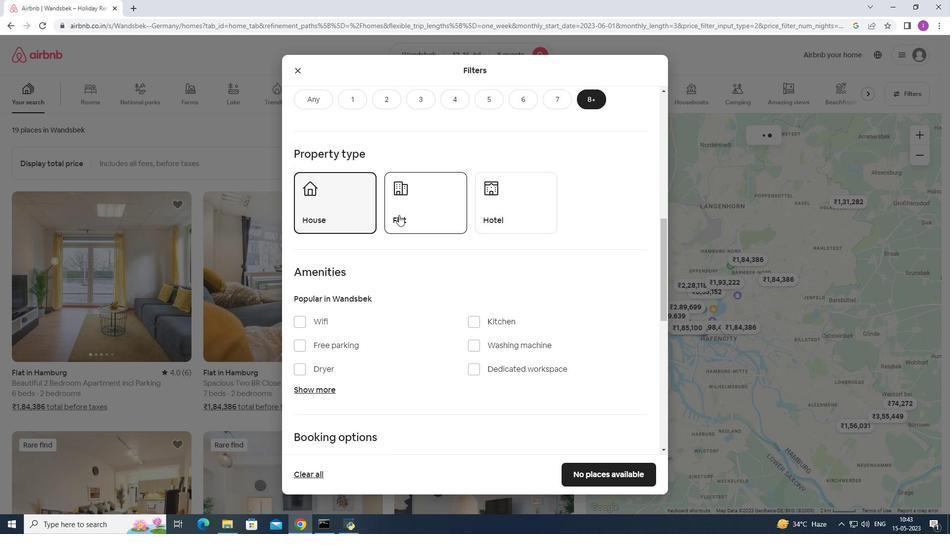 
Action: Mouse moved to (469, 252)
Screenshot: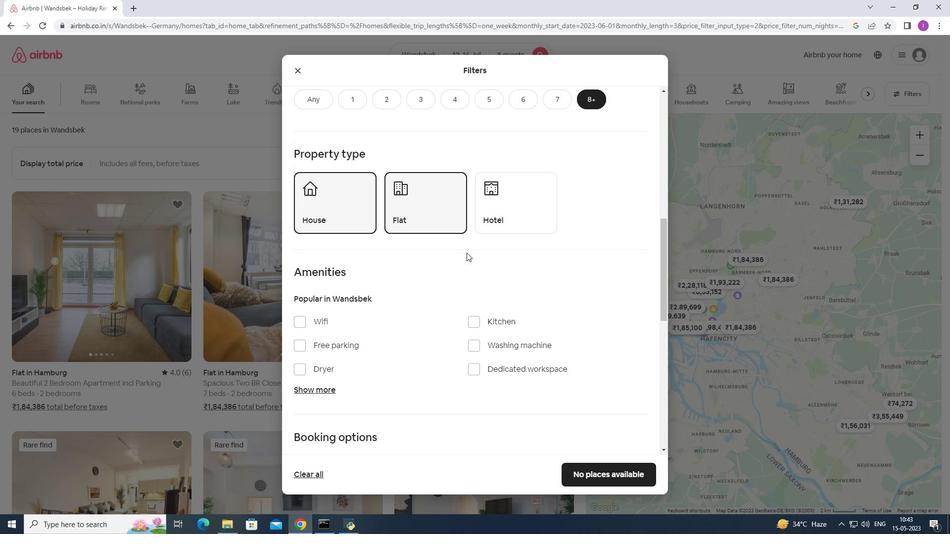 
Action: Mouse scrolled (469, 251) with delta (0, 0)
Screenshot: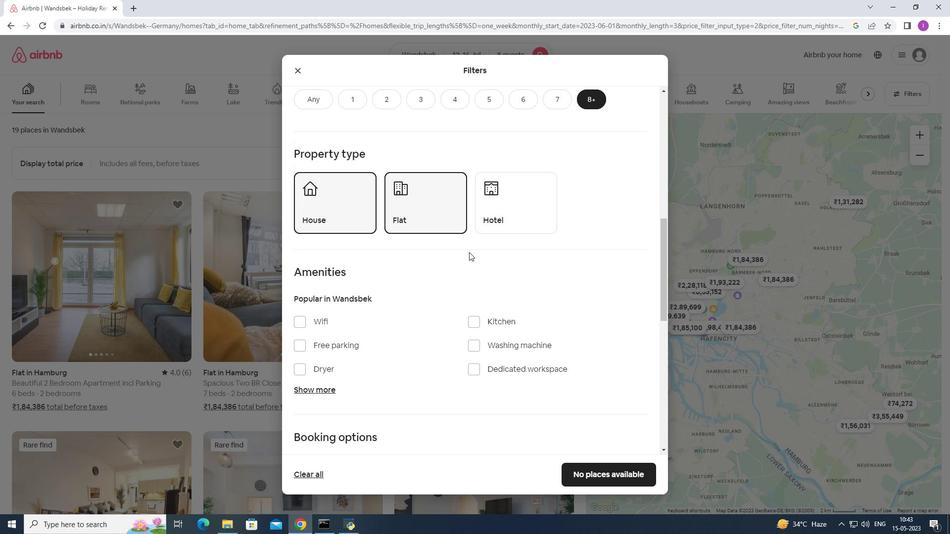 
Action: Mouse moved to (469, 251)
Screenshot: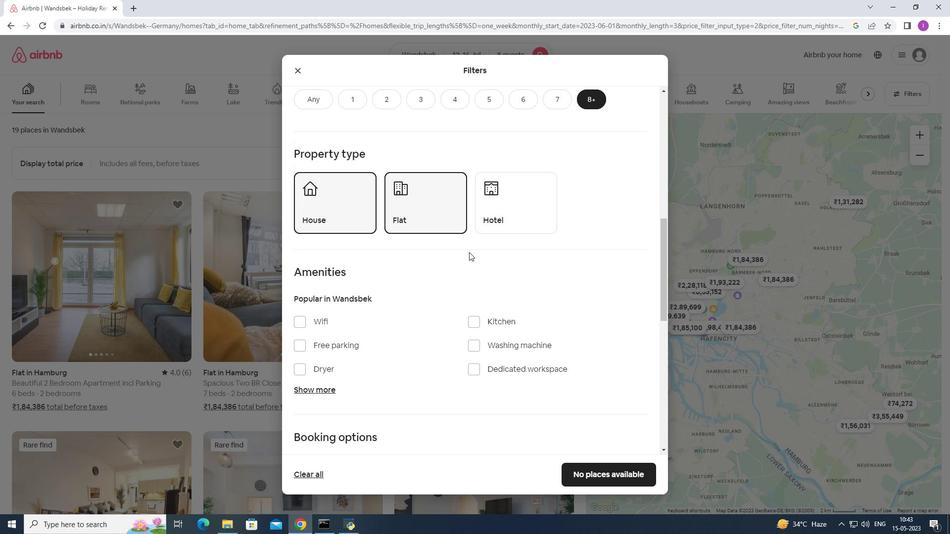 
Action: Mouse scrolled (469, 251) with delta (0, 0)
Screenshot: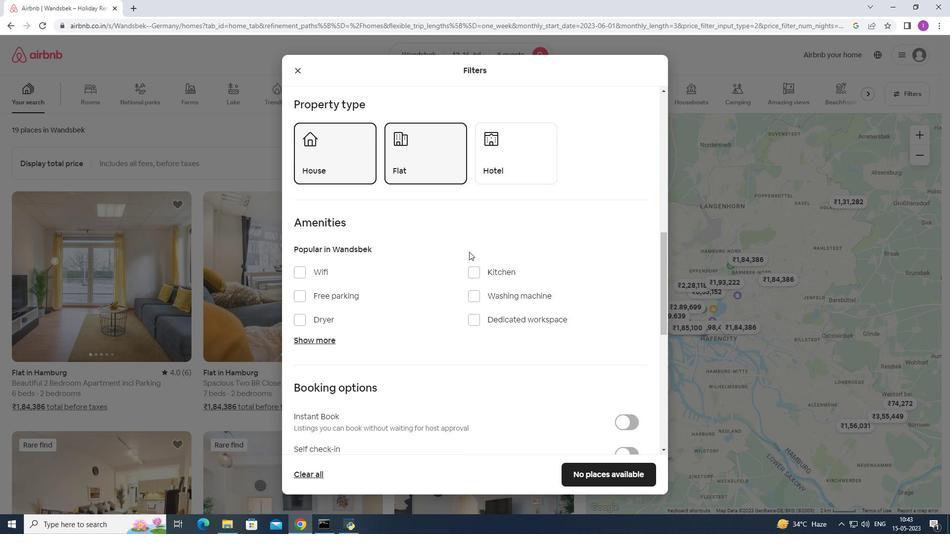 
Action: Mouse moved to (302, 223)
Screenshot: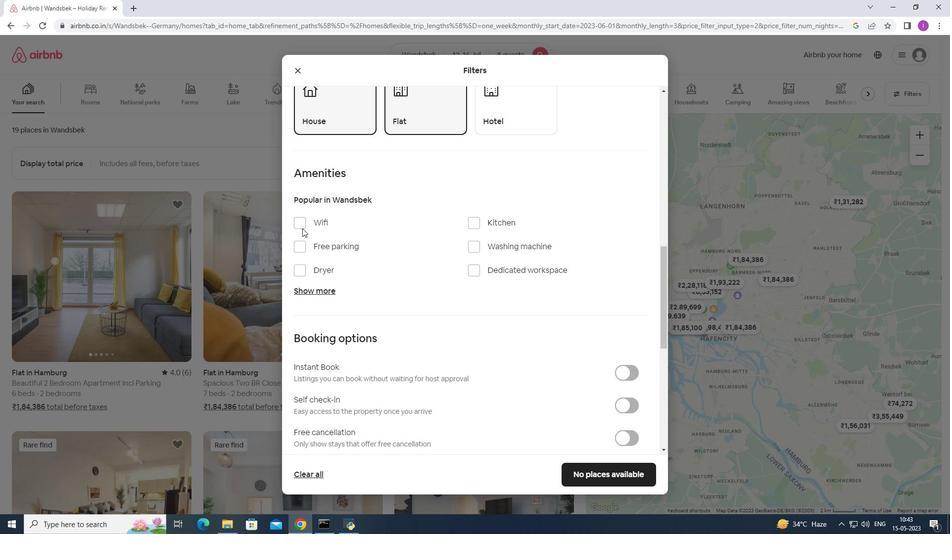 
Action: Mouse pressed left at (302, 223)
Screenshot: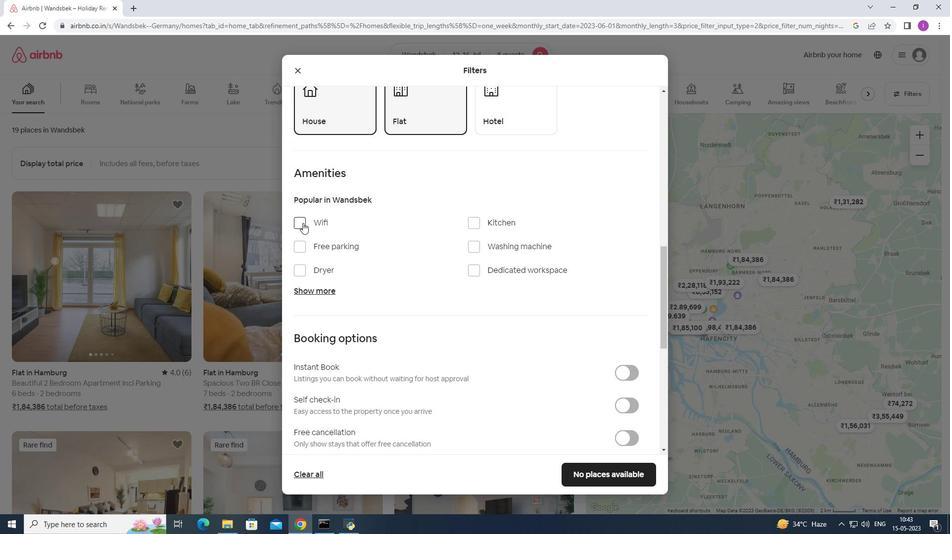
Action: Mouse moved to (300, 248)
Screenshot: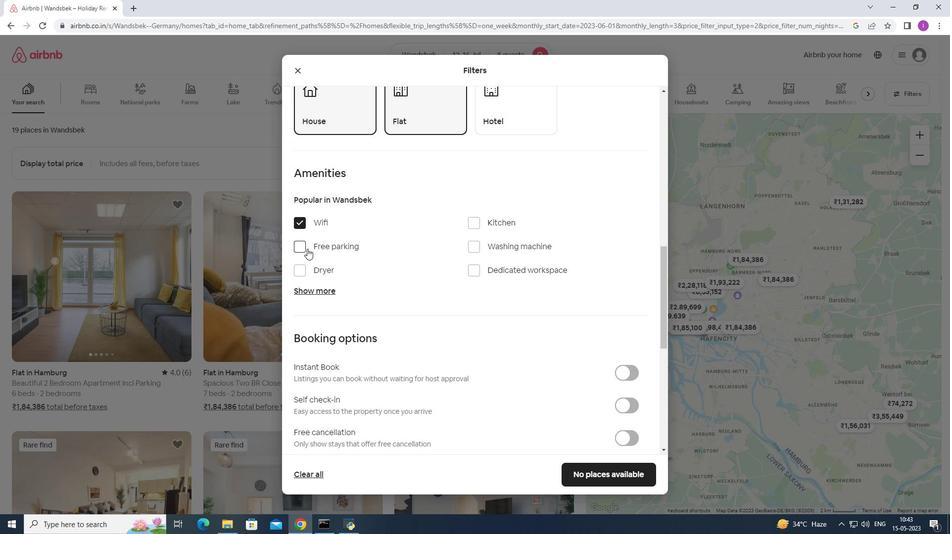 
Action: Mouse pressed left at (300, 248)
Screenshot: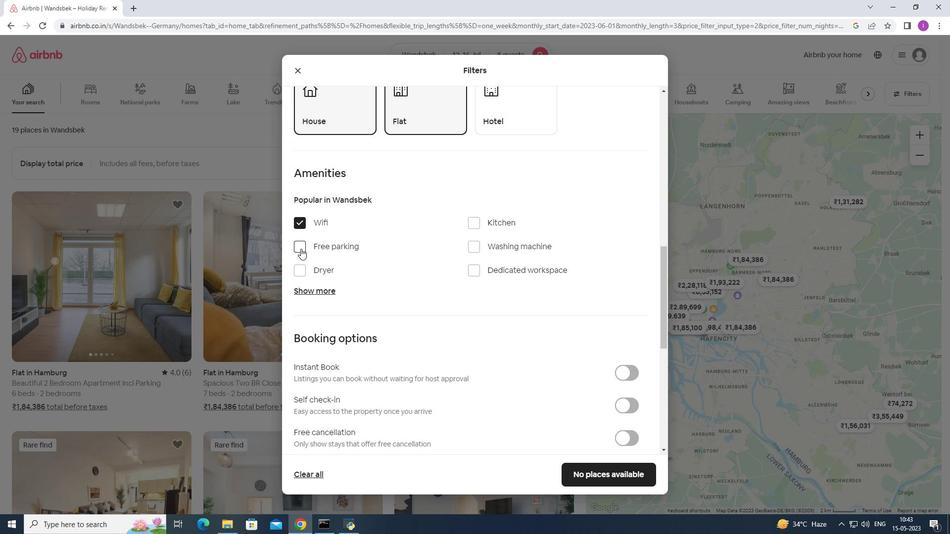 
Action: Mouse moved to (320, 287)
Screenshot: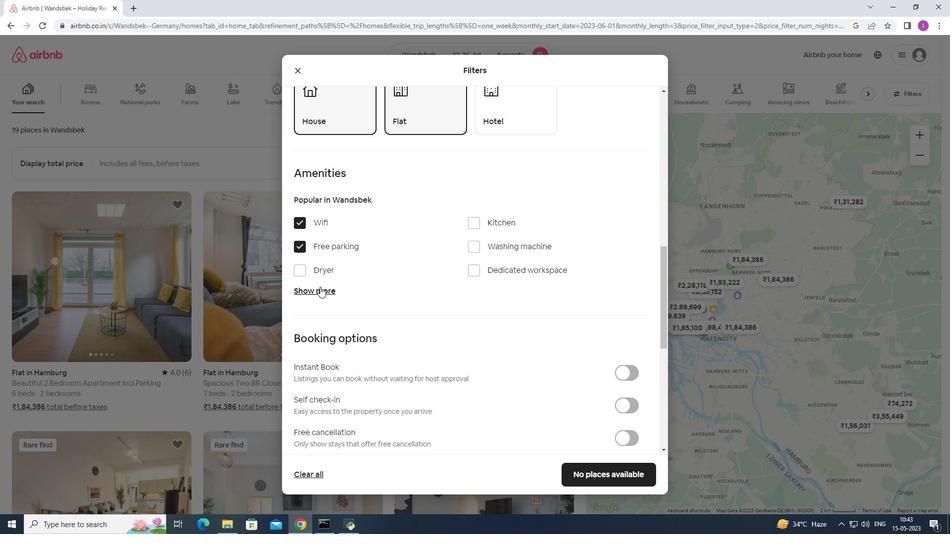 
Action: Mouse pressed left at (320, 287)
Screenshot: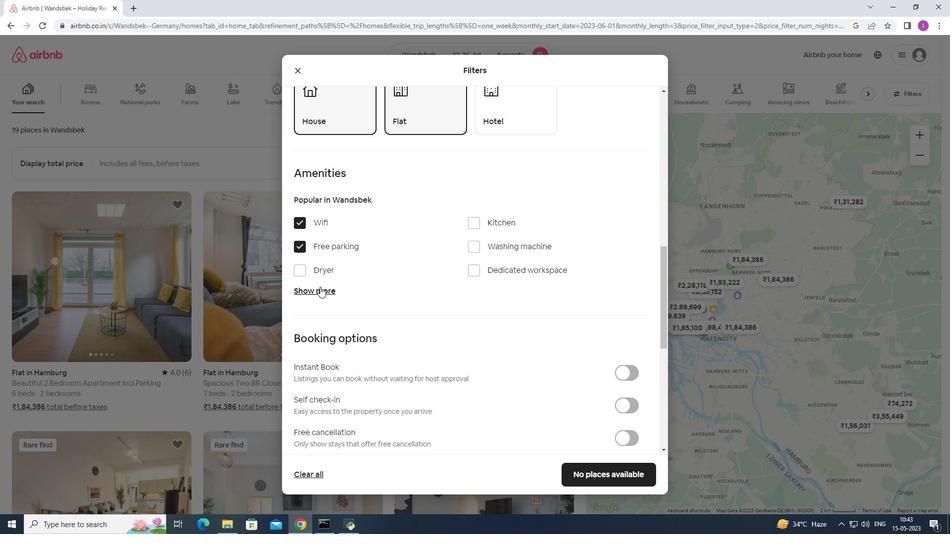 
Action: Mouse moved to (444, 343)
Screenshot: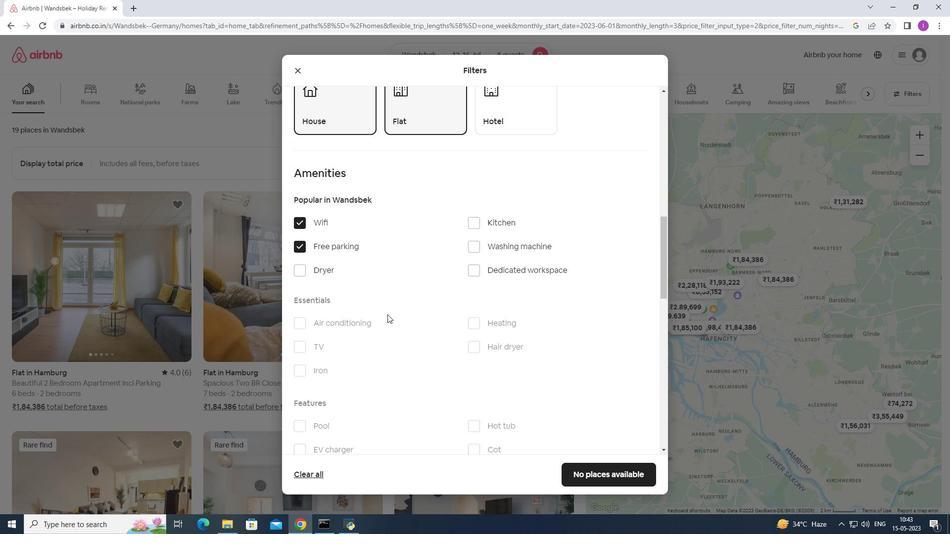 
Action: Mouse scrolled (444, 343) with delta (0, 0)
Screenshot: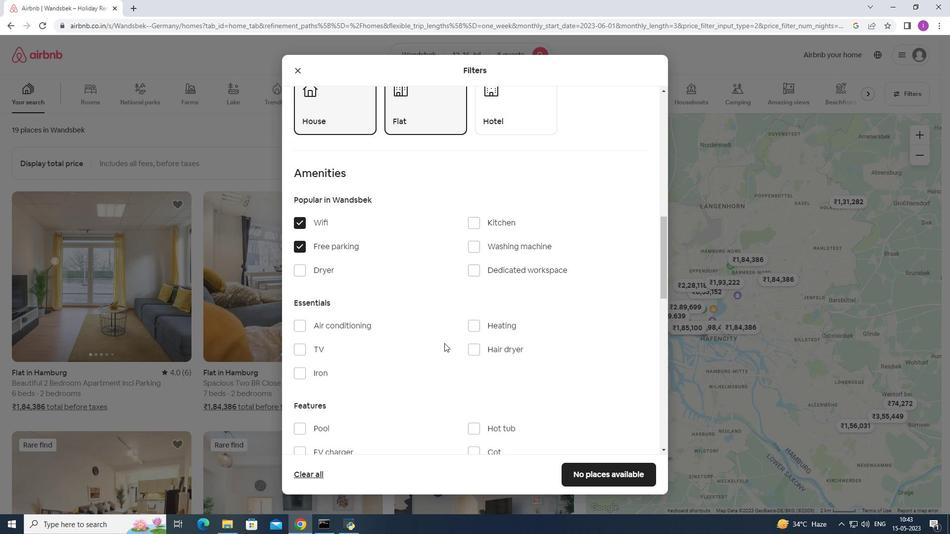 
Action: Mouse moved to (297, 301)
Screenshot: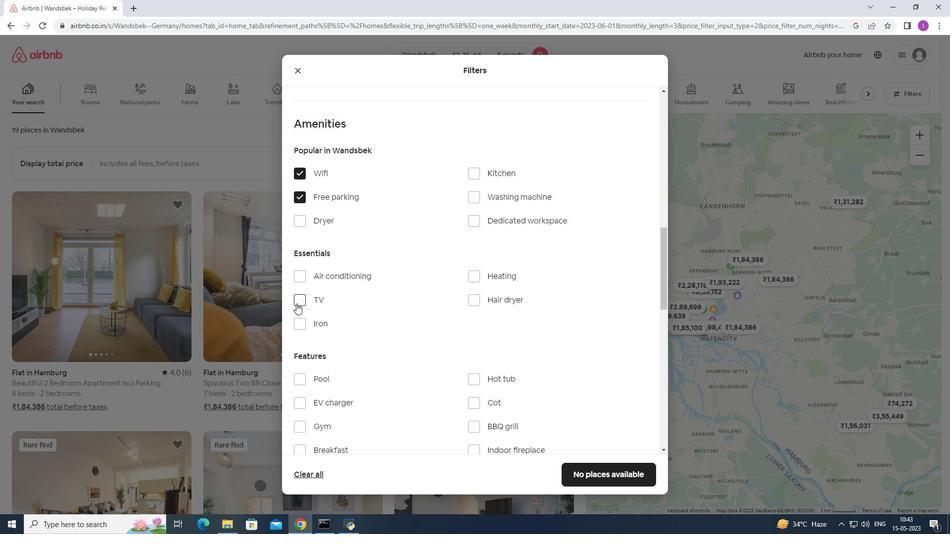 
Action: Mouse pressed left at (297, 301)
Screenshot: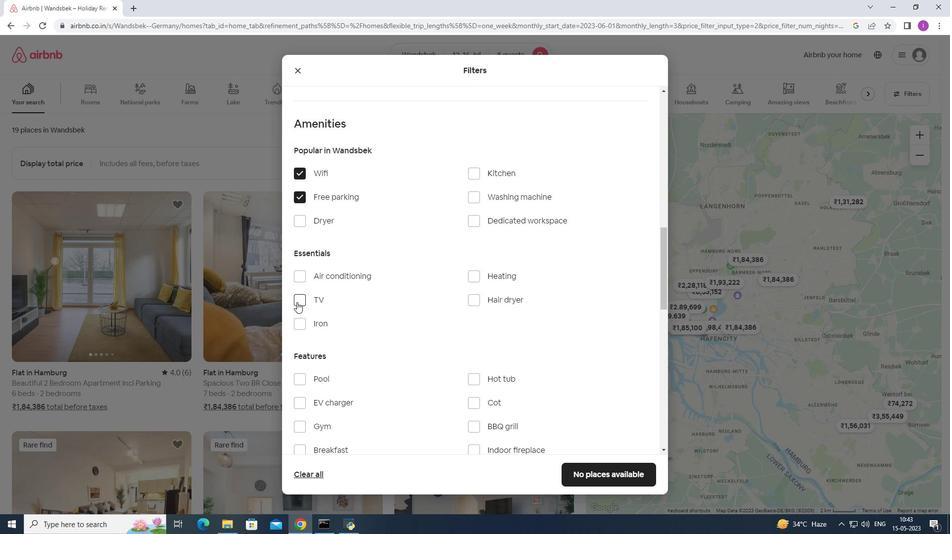 
Action: Mouse moved to (462, 356)
Screenshot: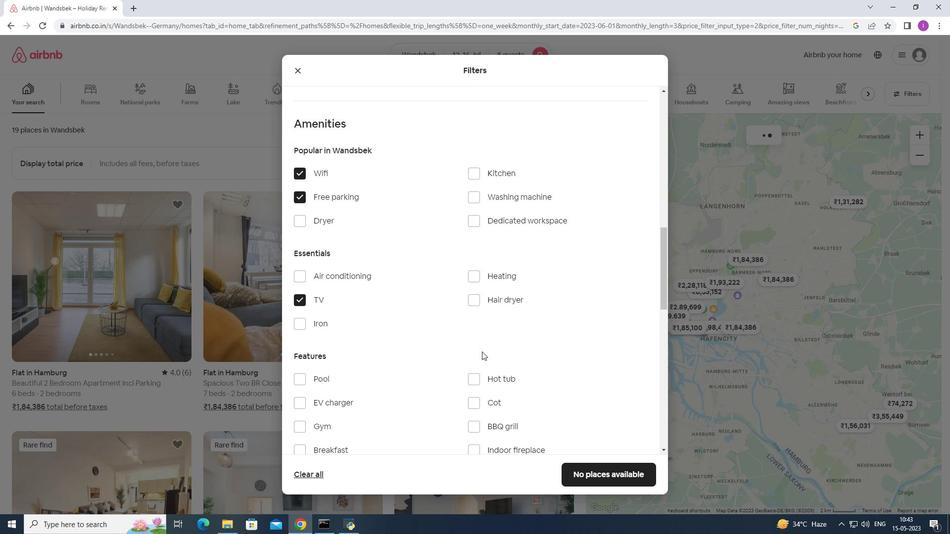 
Action: Mouse scrolled (462, 356) with delta (0, 0)
Screenshot: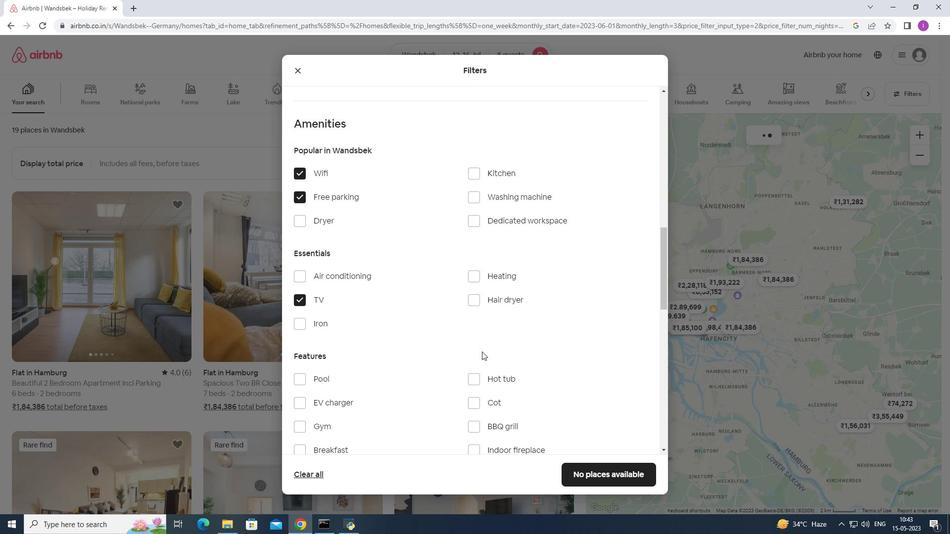
Action: Mouse moved to (460, 357)
Screenshot: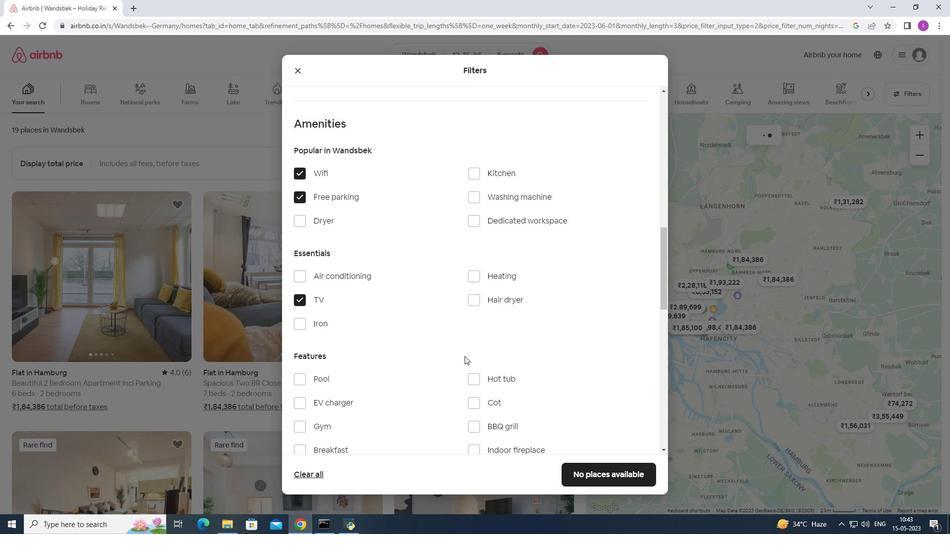 
Action: Mouse scrolled (460, 357) with delta (0, 0)
Screenshot: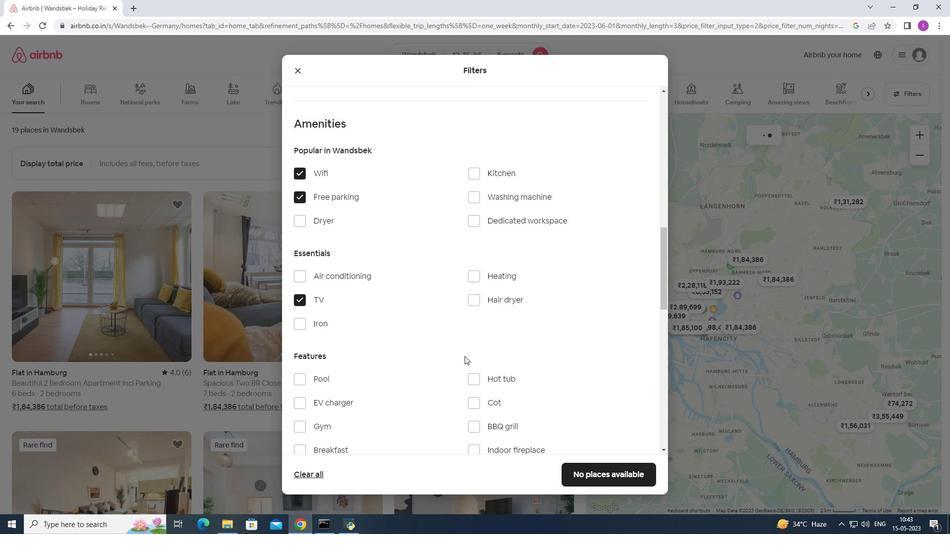 
Action: Mouse moved to (302, 330)
Screenshot: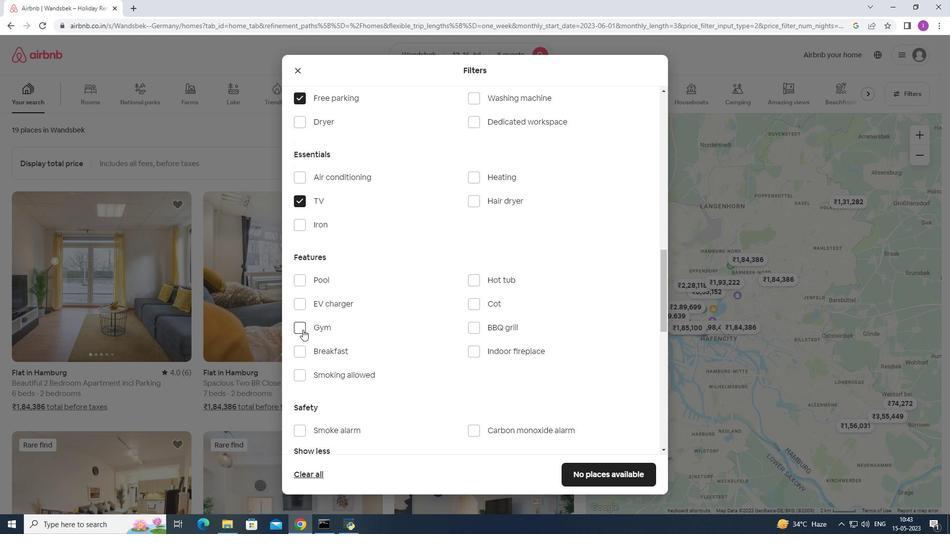 
Action: Mouse pressed left at (302, 330)
Screenshot: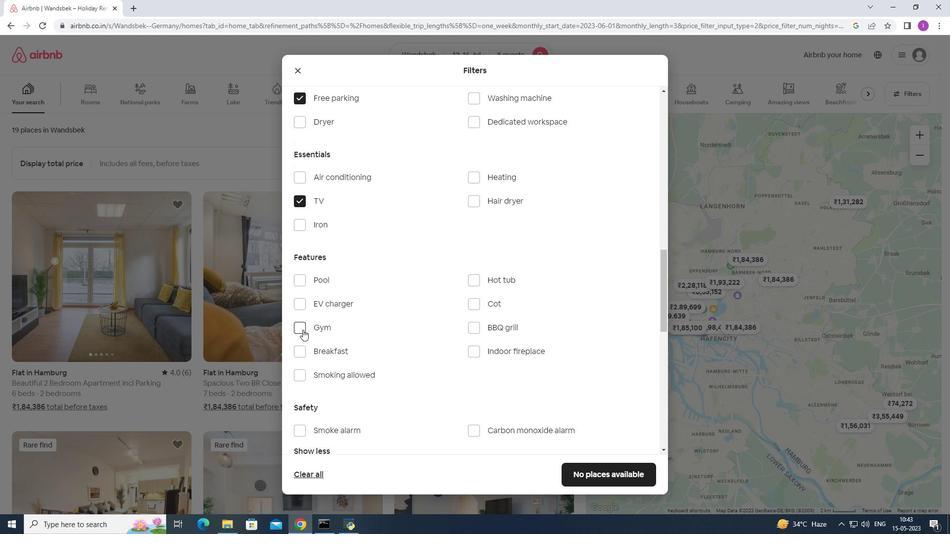 
Action: Mouse moved to (303, 349)
Screenshot: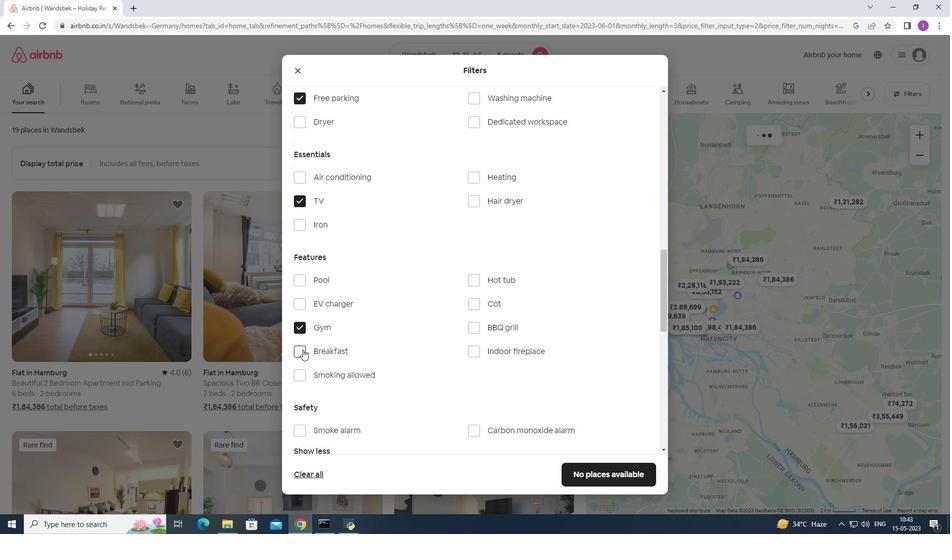
Action: Mouse pressed left at (303, 349)
Screenshot: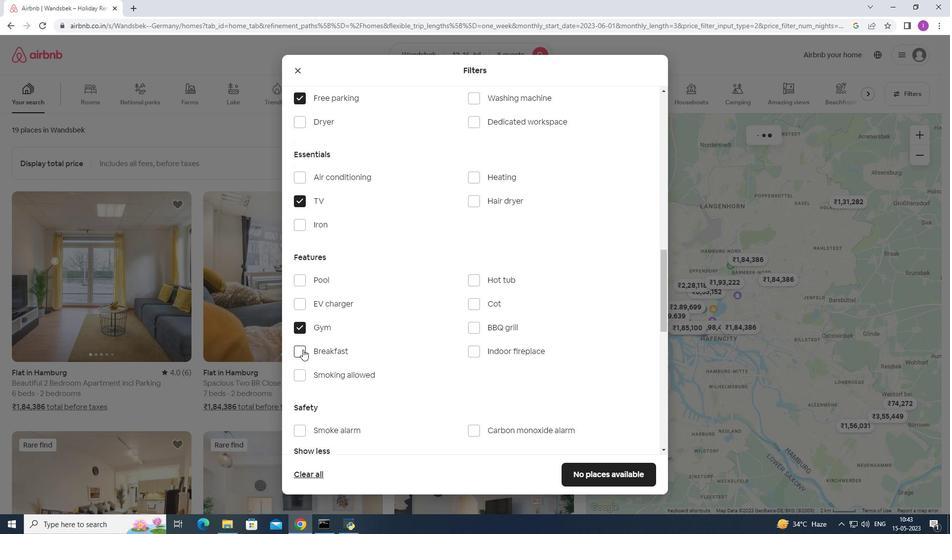 
Action: Mouse moved to (471, 343)
Screenshot: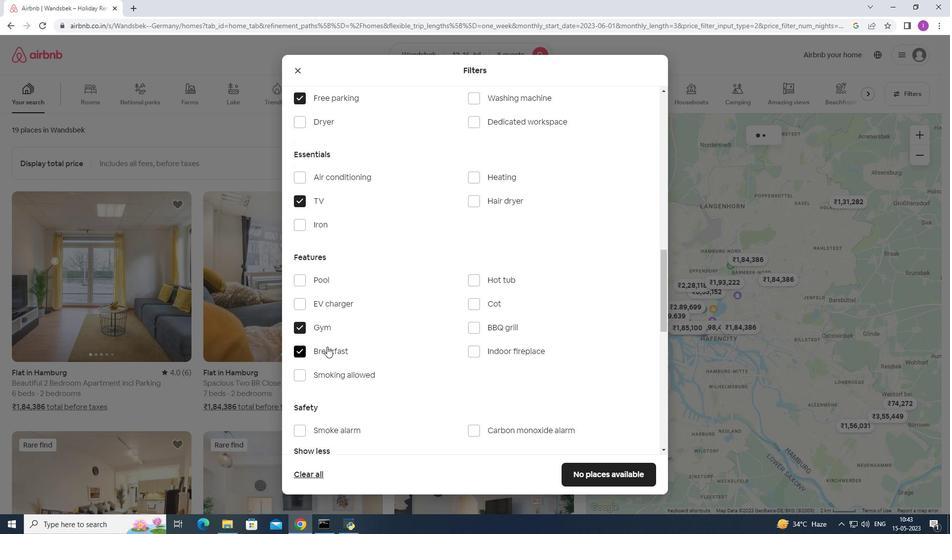 
Action: Mouse scrolled (471, 343) with delta (0, 0)
Screenshot: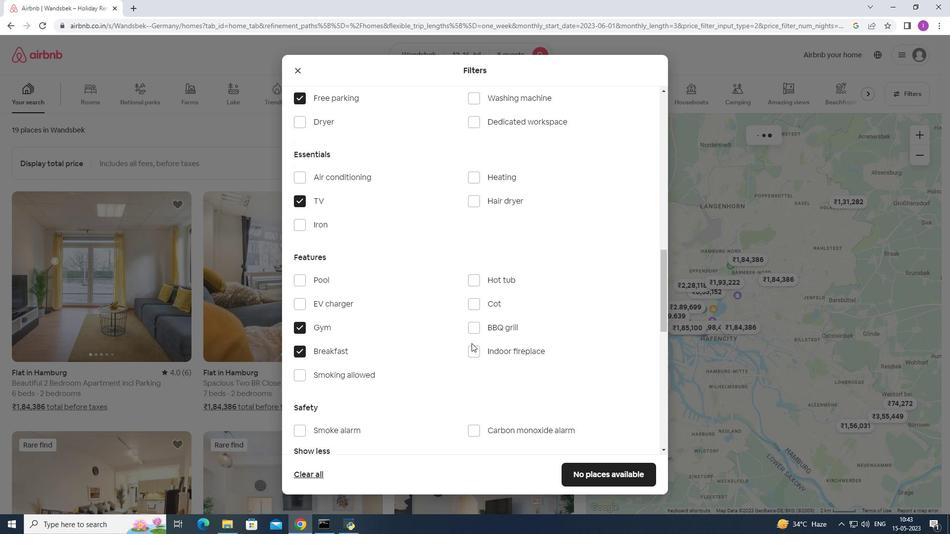 
Action: Mouse scrolled (471, 343) with delta (0, 0)
Screenshot: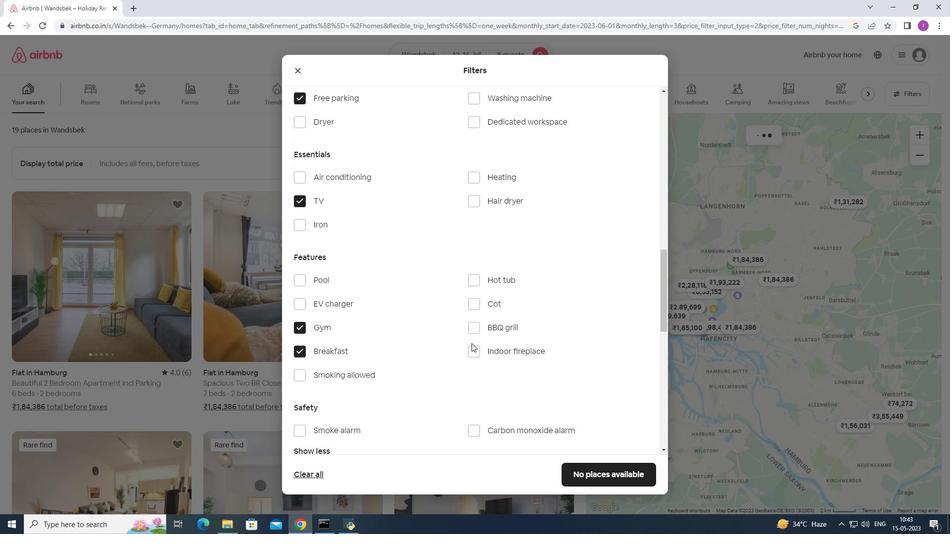 
Action: Mouse moved to (434, 344)
Screenshot: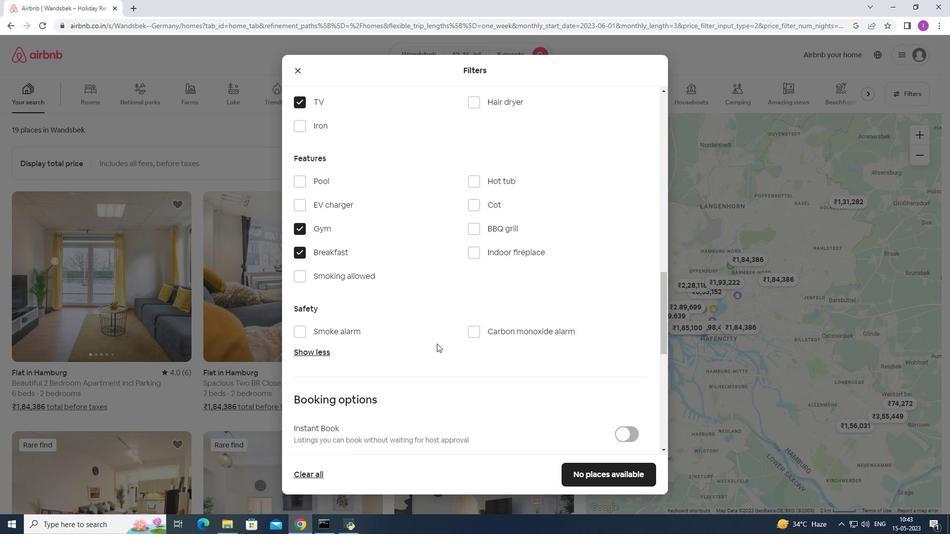 
Action: Mouse scrolled (434, 344) with delta (0, 0)
Screenshot: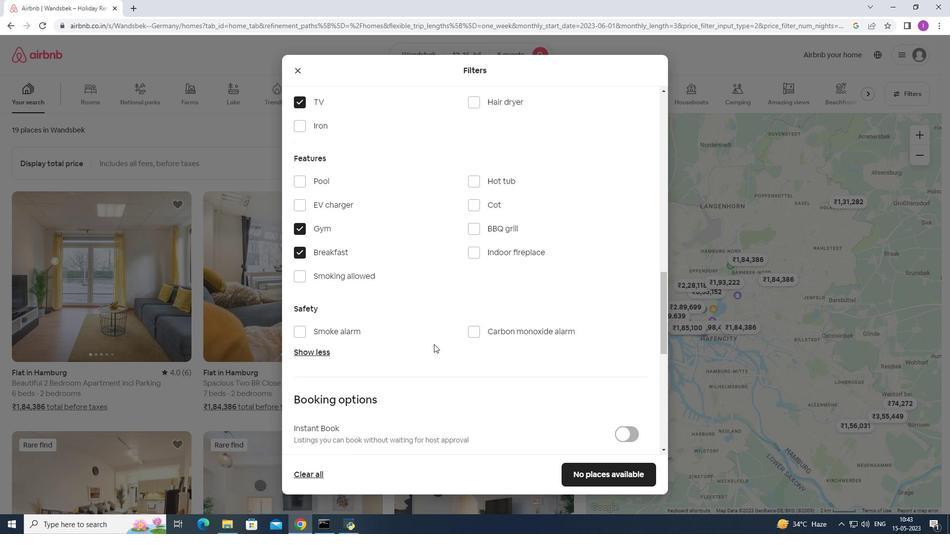 
Action: Mouse scrolled (434, 344) with delta (0, 0)
Screenshot: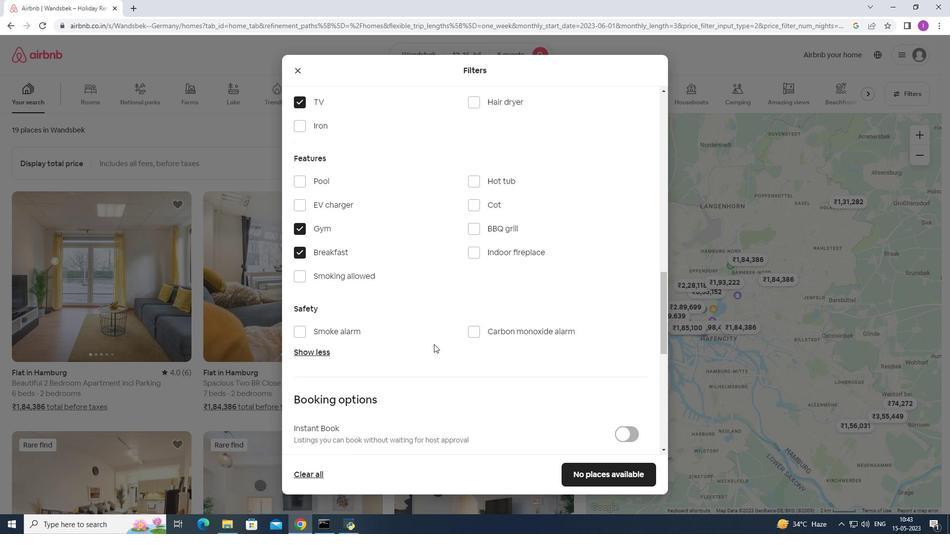 
Action: Mouse scrolled (434, 344) with delta (0, 0)
Screenshot: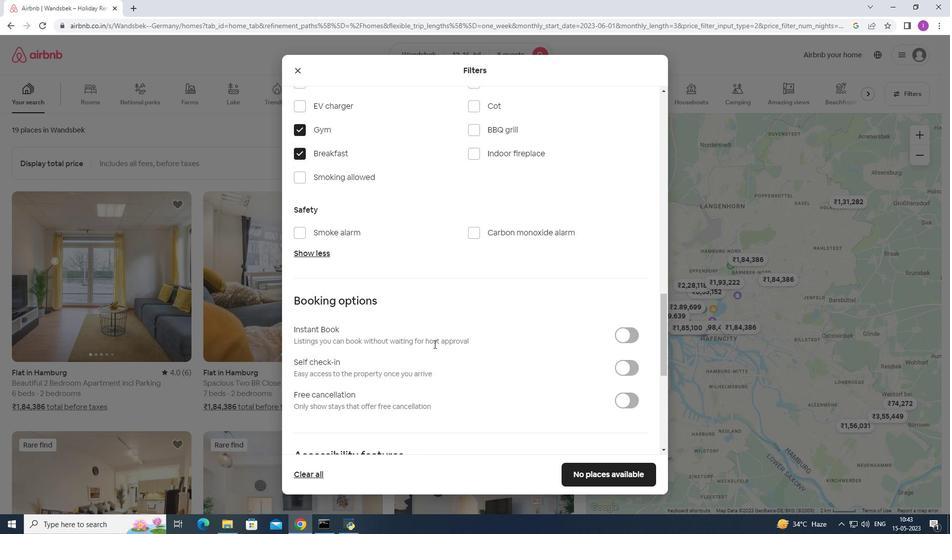 
Action: Mouse scrolled (434, 344) with delta (0, 0)
Screenshot: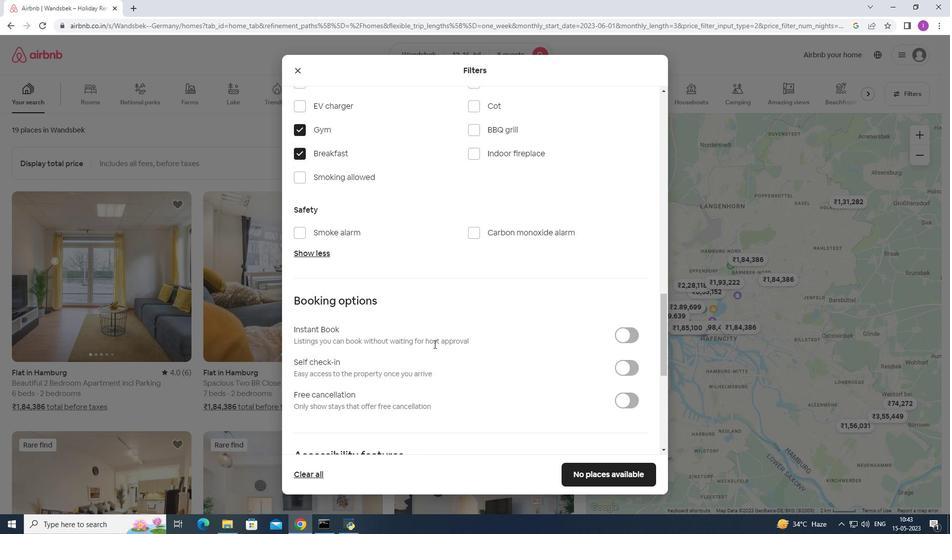 
Action: Mouse moved to (630, 265)
Screenshot: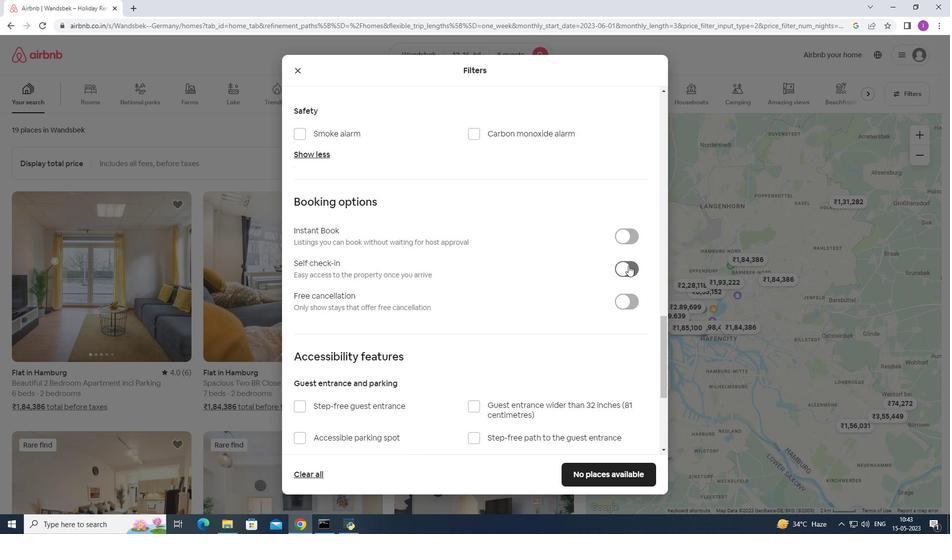 
Action: Mouse pressed left at (630, 265)
Screenshot: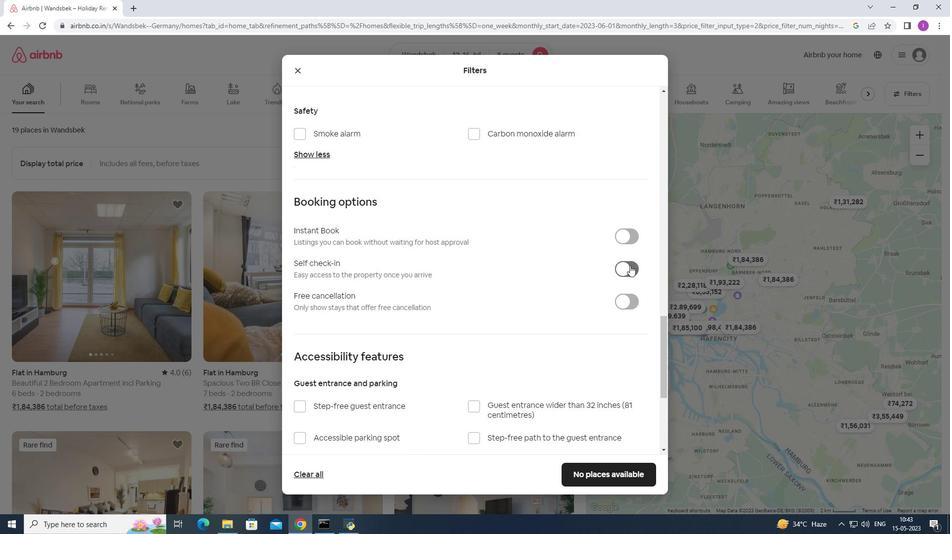 
Action: Mouse moved to (558, 307)
Screenshot: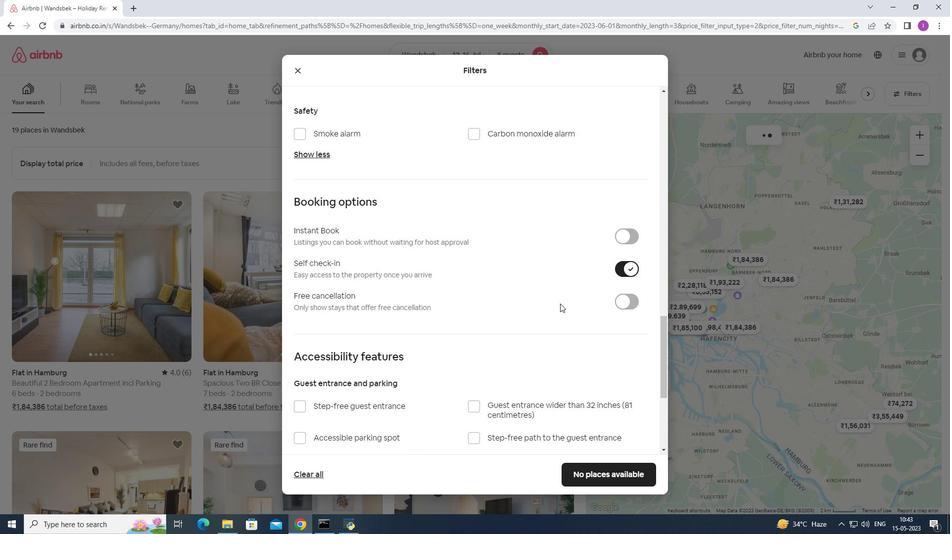 
Action: Mouse scrolled (558, 307) with delta (0, 0)
Screenshot: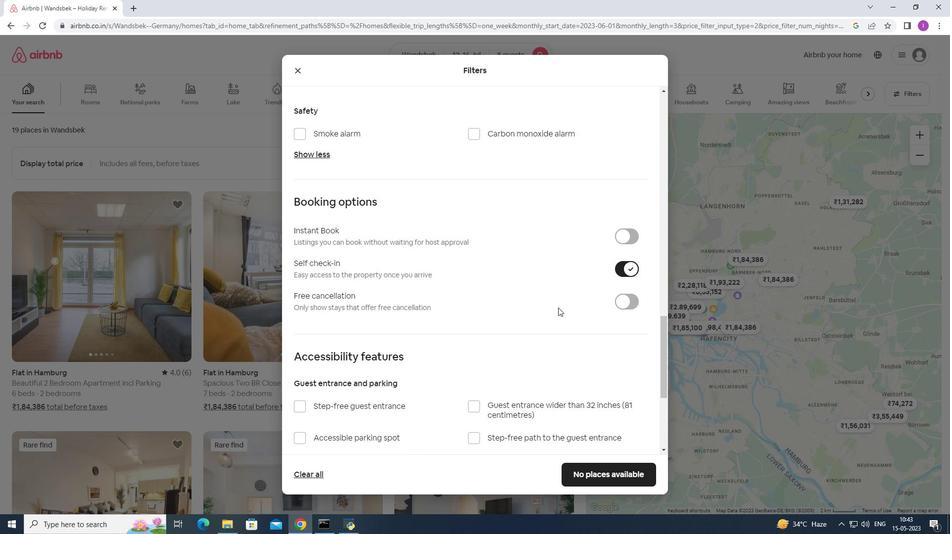 
Action: Mouse scrolled (558, 307) with delta (0, 0)
Screenshot: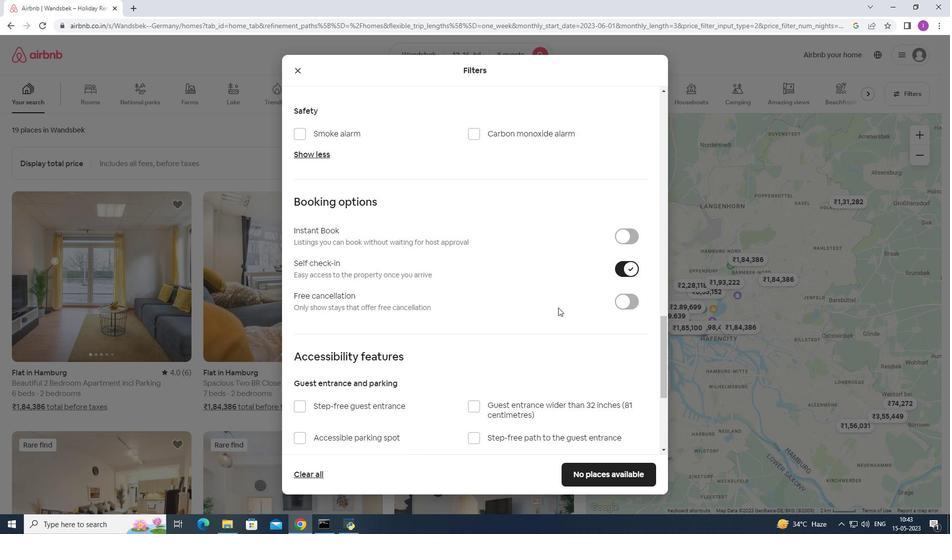 
Action: Mouse scrolled (558, 307) with delta (0, 0)
Screenshot: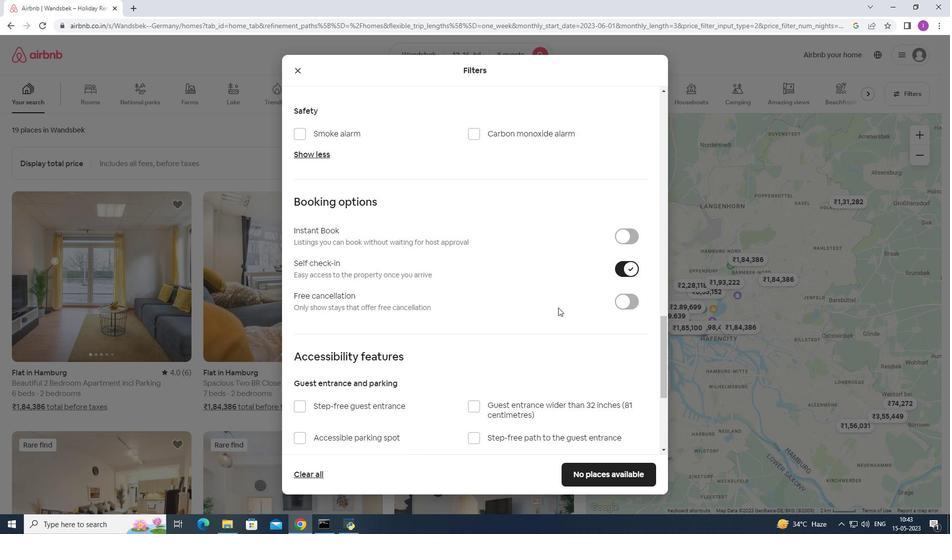
Action: Mouse scrolled (558, 307) with delta (0, 0)
Screenshot: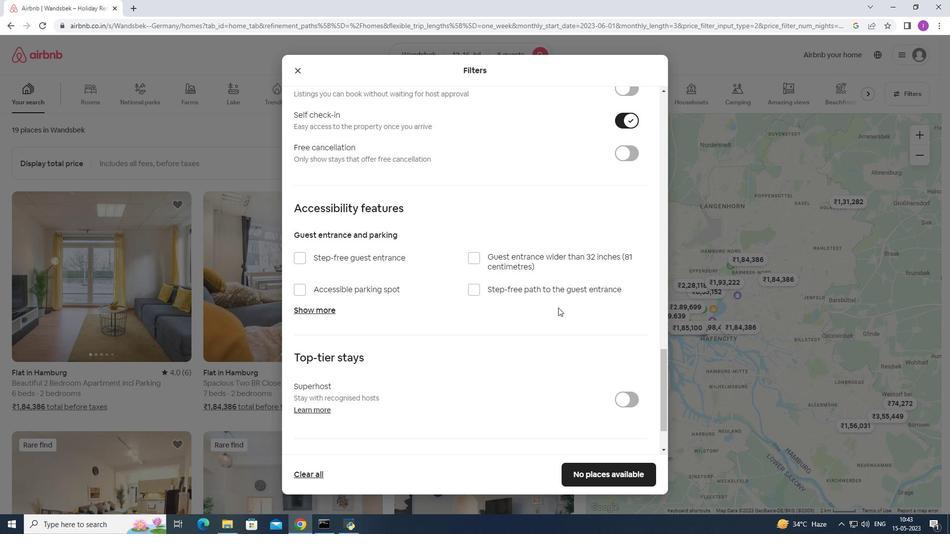 
Action: Mouse scrolled (558, 307) with delta (0, 0)
Screenshot: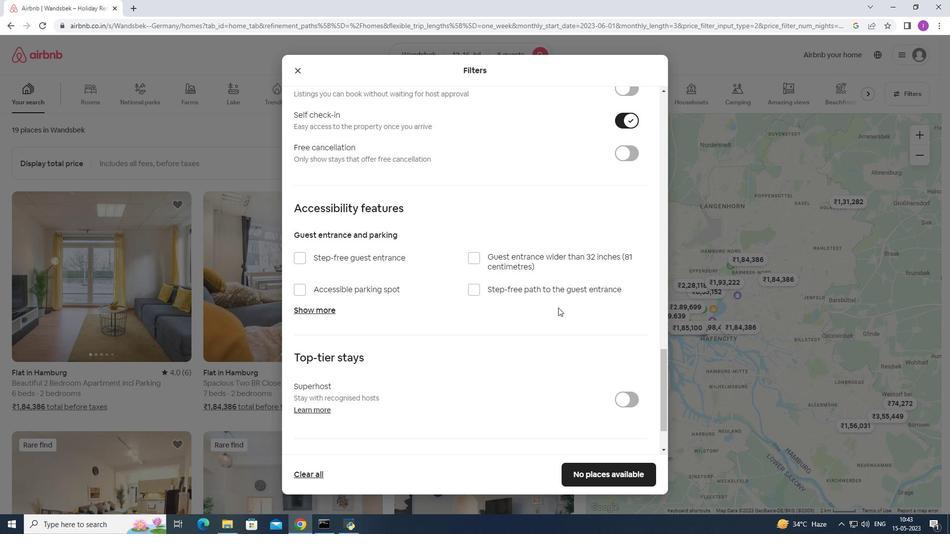 
Action: Mouse moved to (557, 308)
Screenshot: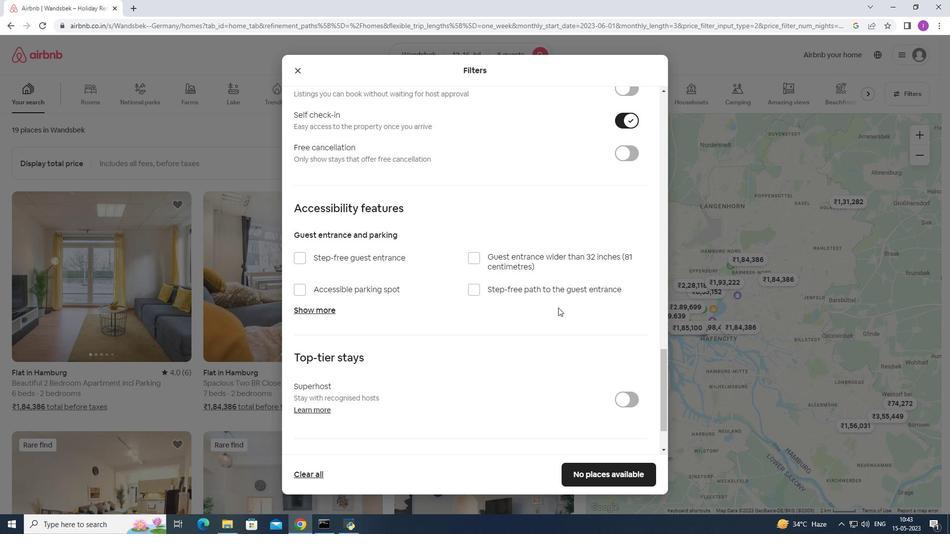 
Action: Mouse scrolled (557, 307) with delta (0, 0)
Screenshot: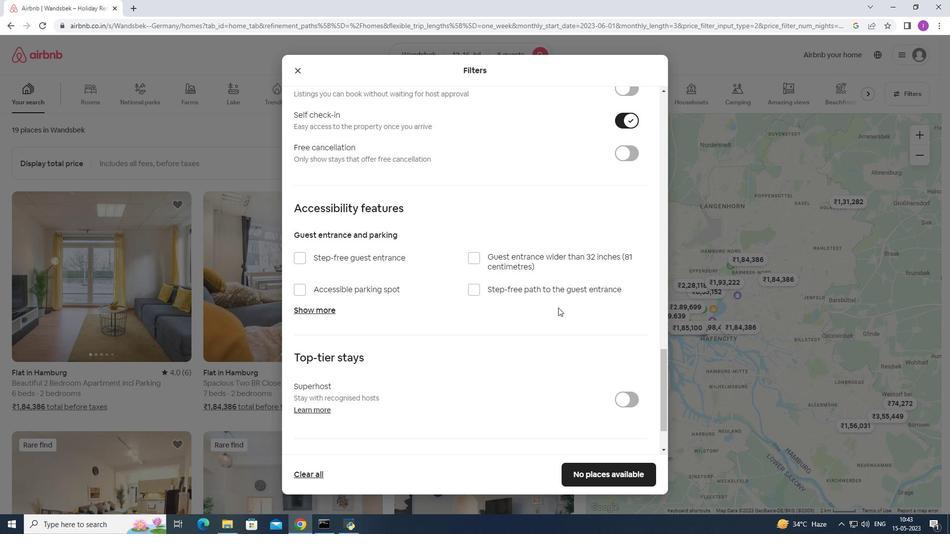 
Action: Mouse scrolled (557, 307) with delta (0, 0)
Screenshot: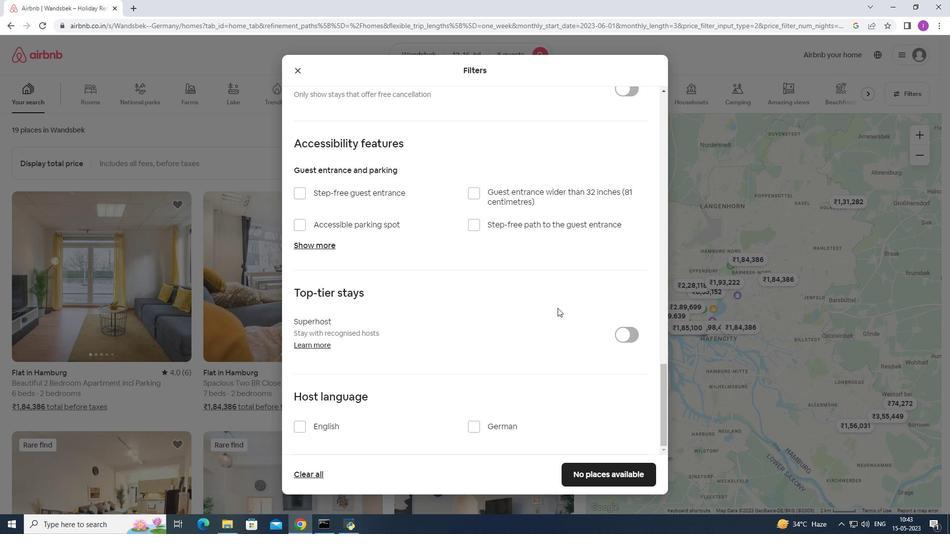 
Action: Mouse scrolled (557, 307) with delta (0, 0)
Screenshot: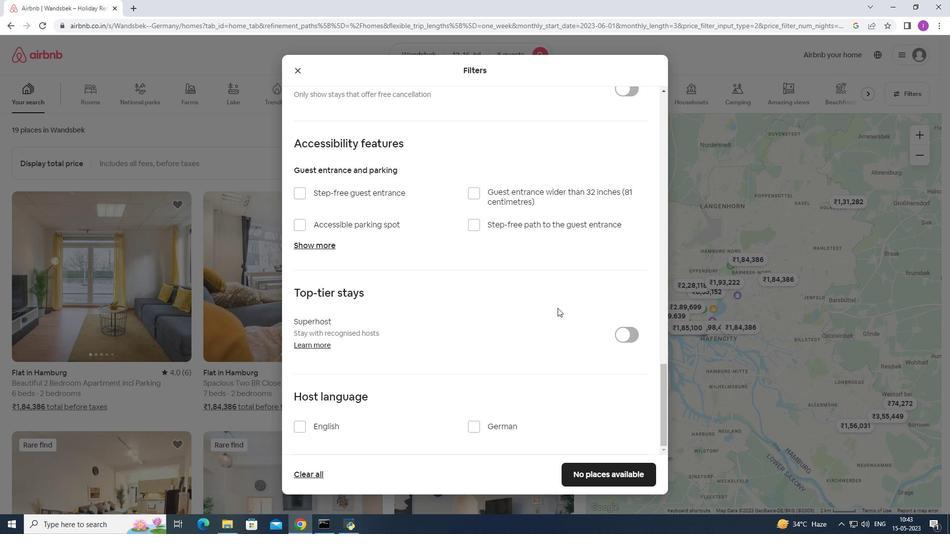 
Action: Mouse scrolled (557, 307) with delta (0, 0)
Screenshot: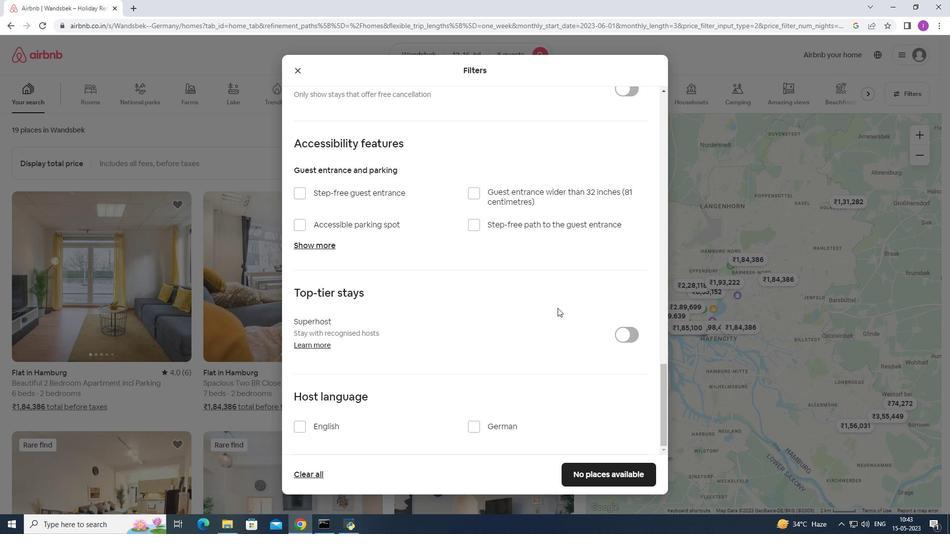 
Action: Mouse moved to (295, 426)
Screenshot: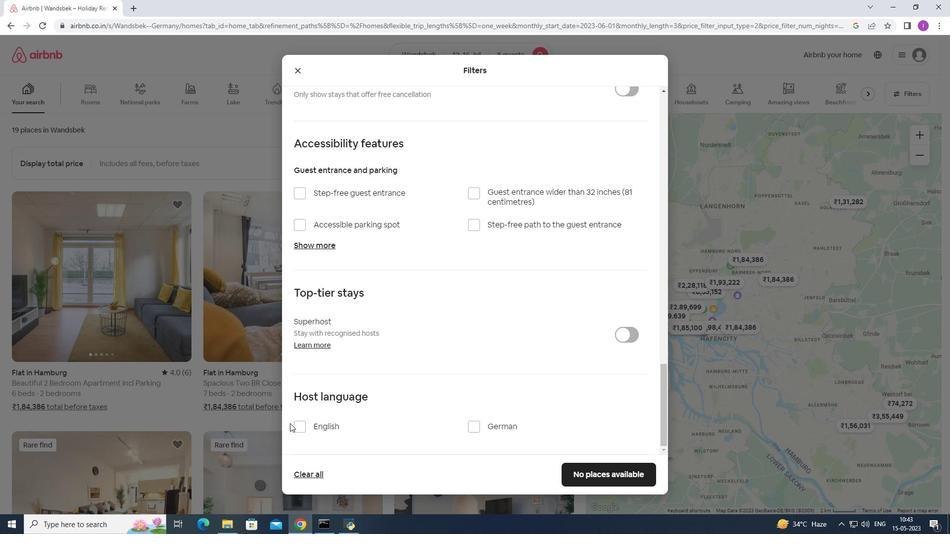 
Action: Mouse pressed left at (295, 426)
Screenshot: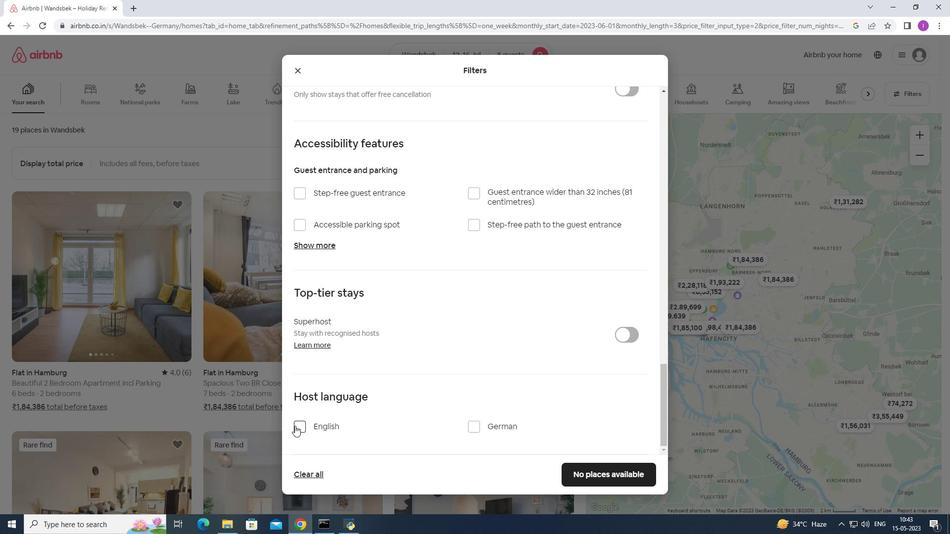 
Action: Mouse moved to (604, 479)
Screenshot: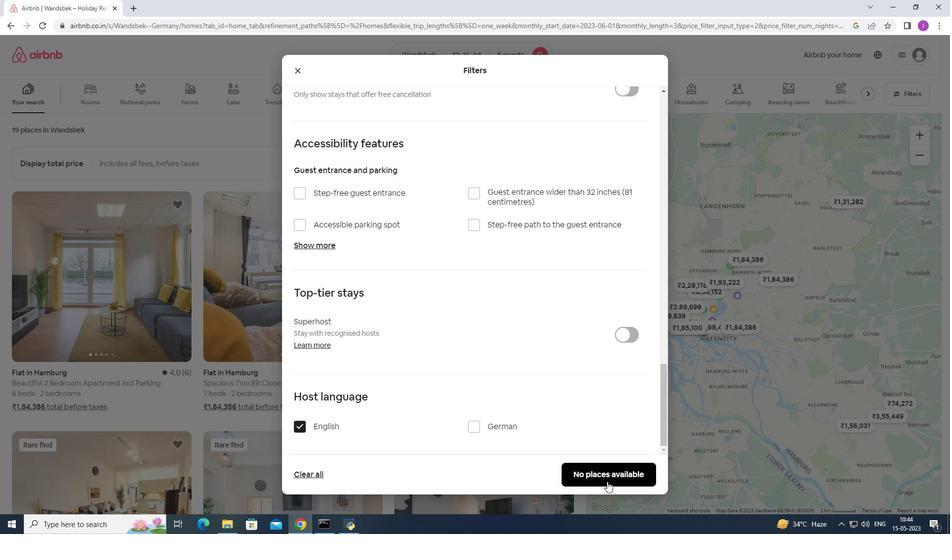 
Action: Mouse pressed left at (604, 479)
Screenshot: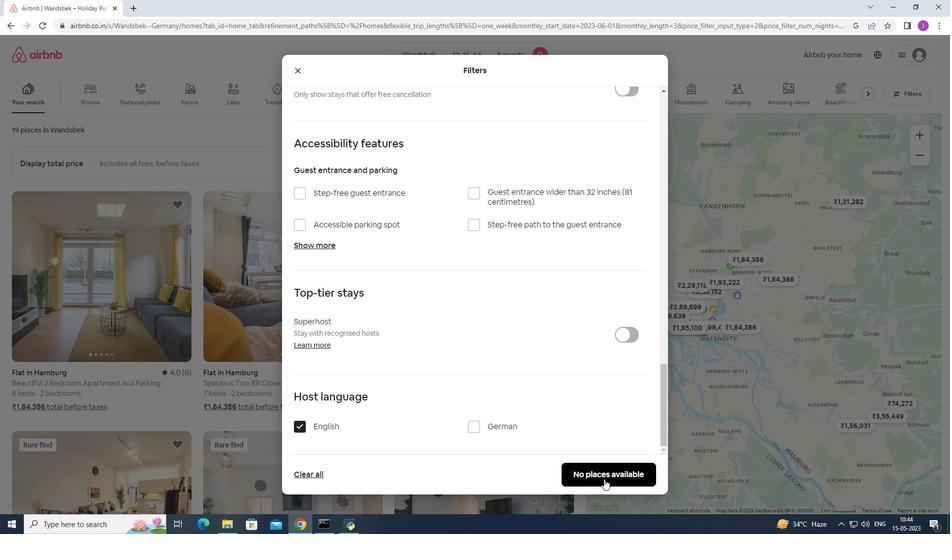 
Action: Mouse moved to (603, 476)
Screenshot: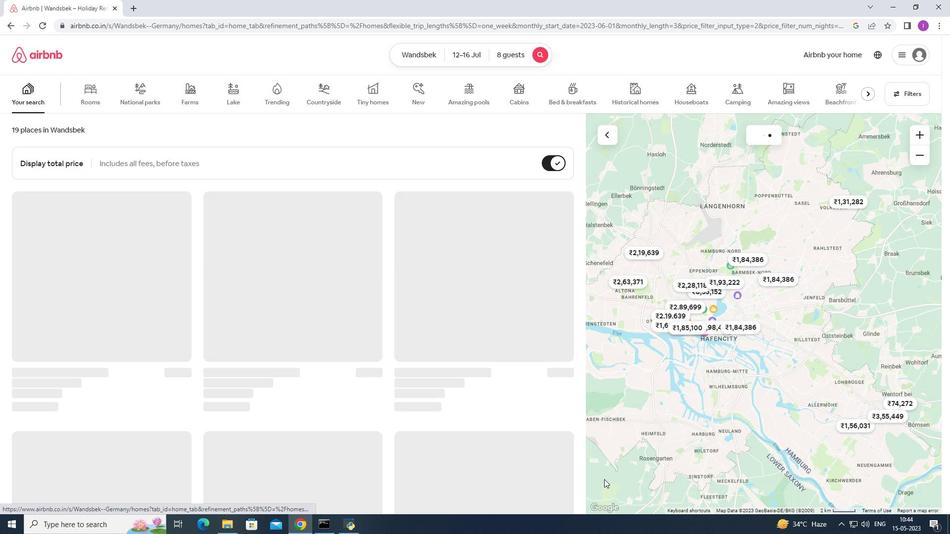 
